 Task: Add Attachment from Trello to Card Card0000000262 in Board Board0000000066 in Workspace WS0000000022 in Trello. Add Cover Blue to Card Card0000000262 in Board Board0000000066 in Workspace WS0000000022 in Trello. Add "Copy Card To …" Button titled Button0000000262 to "bottom" of the list "To Do" to Card Card0000000262 in Board Board0000000066 in Workspace WS0000000022 in Trello. Add Description DS0000000262 to Card Card0000000262 in Board Board0000000066 in Workspace WS0000000022 in Trello. Add Comment CM0000000262 to Card Card0000000262 in Board Board0000000066 in Workspace WS0000000022 in Trello
Action: Mouse moved to (471, 440)
Screenshot: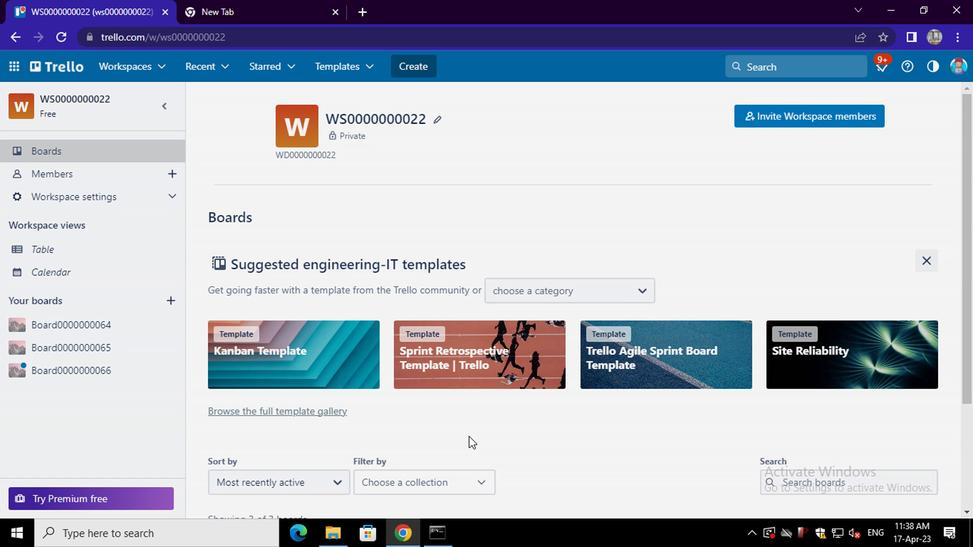 
Action: Mouse scrolled (471, 439) with delta (0, -1)
Screenshot: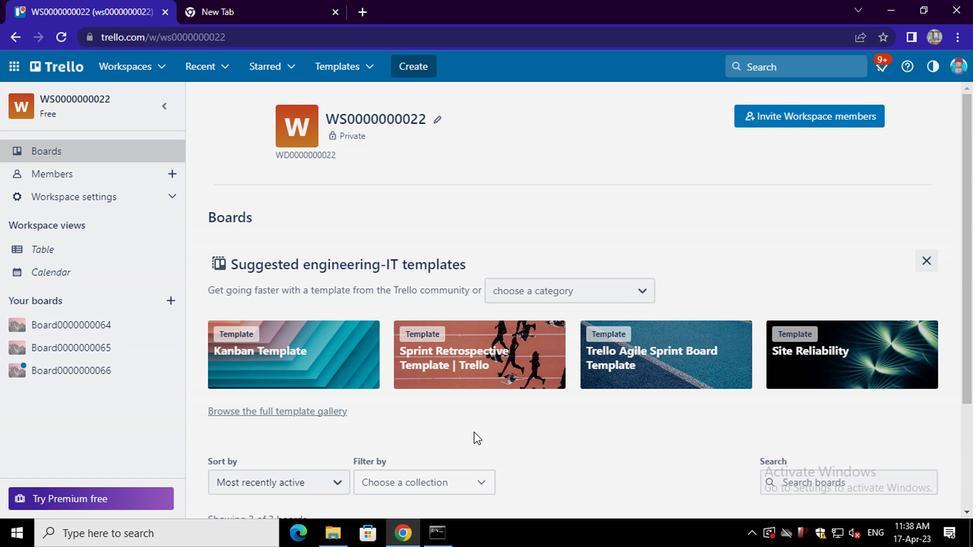 
Action: Mouse scrolled (471, 439) with delta (0, -1)
Screenshot: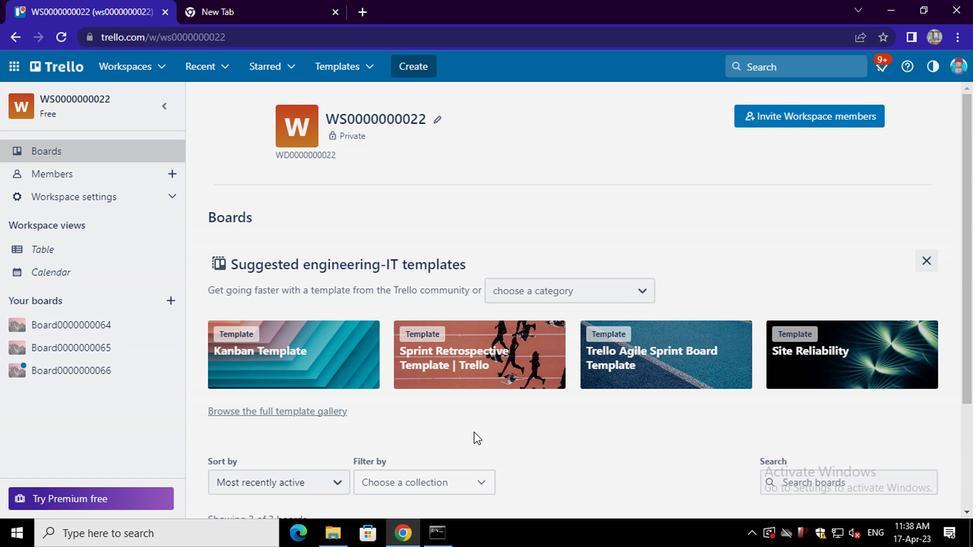 
Action: Mouse scrolled (471, 439) with delta (0, -1)
Screenshot: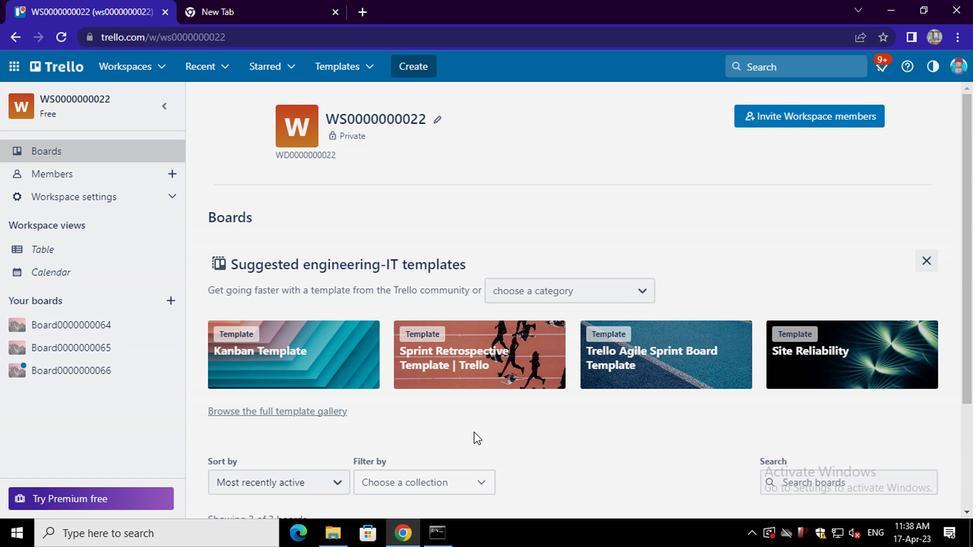 
Action: Mouse moved to (471, 440)
Screenshot: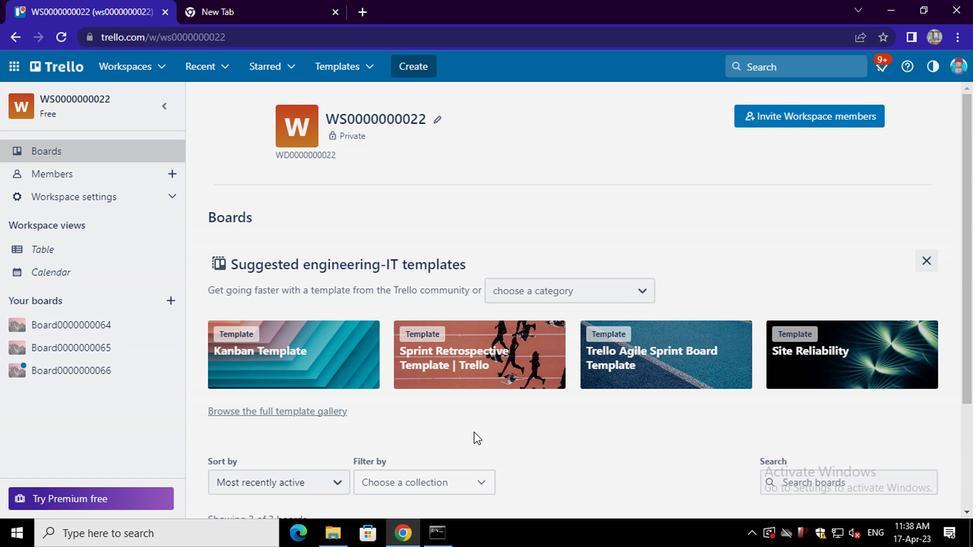 
Action: Mouse scrolled (471, 439) with delta (0, -1)
Screenshot: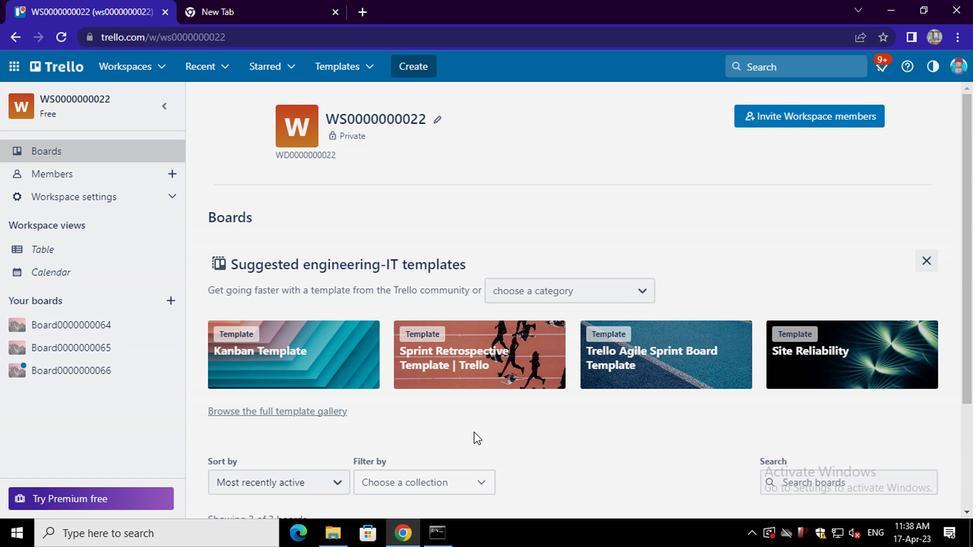
Action: Mouse moved to (478, 439)
Screenshot: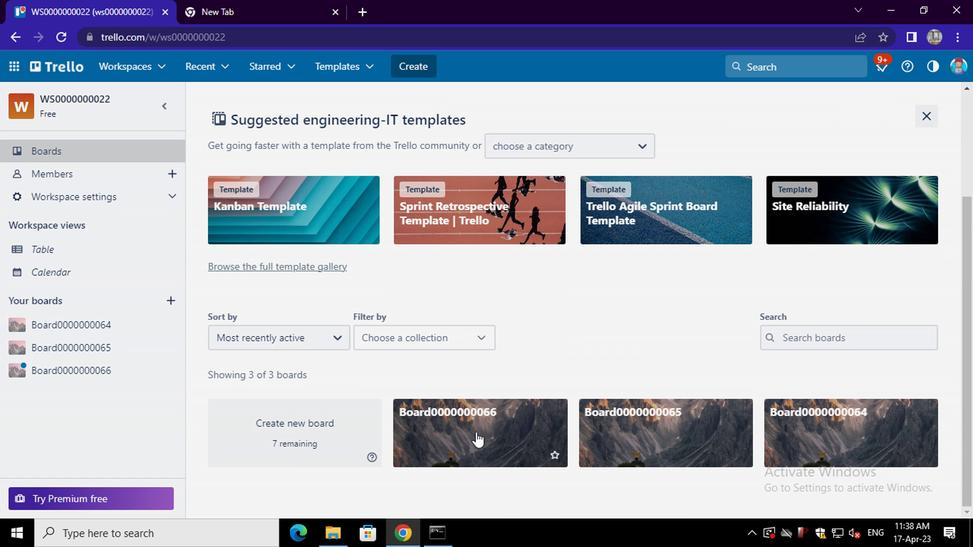 
Action: Mouse pressed left at (478, 439)
Screenshot: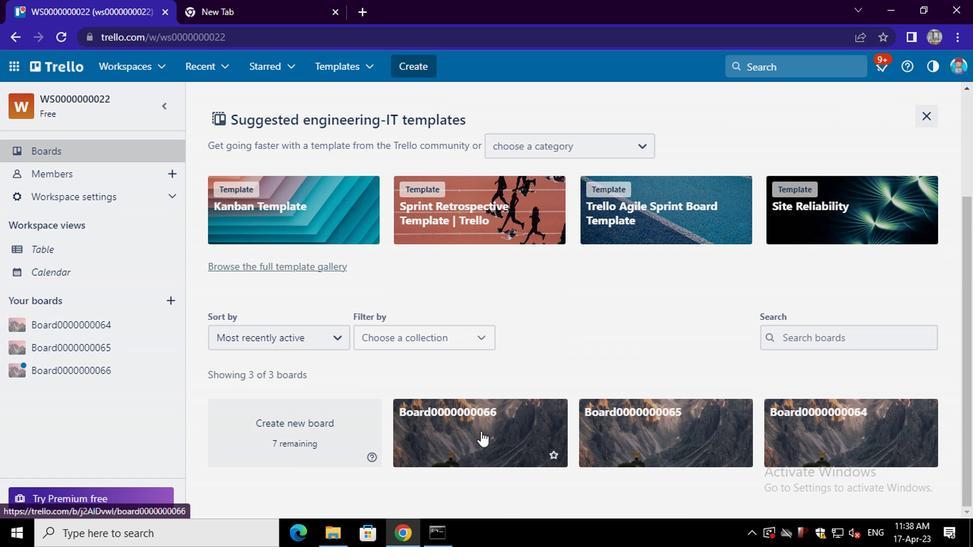 
Action: Mouse moved to (368, 286)
Screenshot: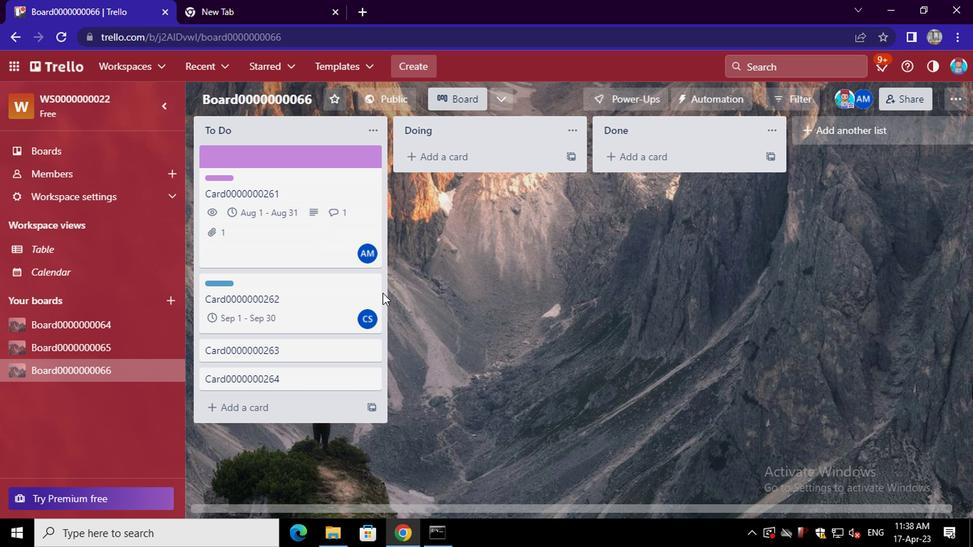 
Action: Mouse pressed left at (368, 286)
Screenshot: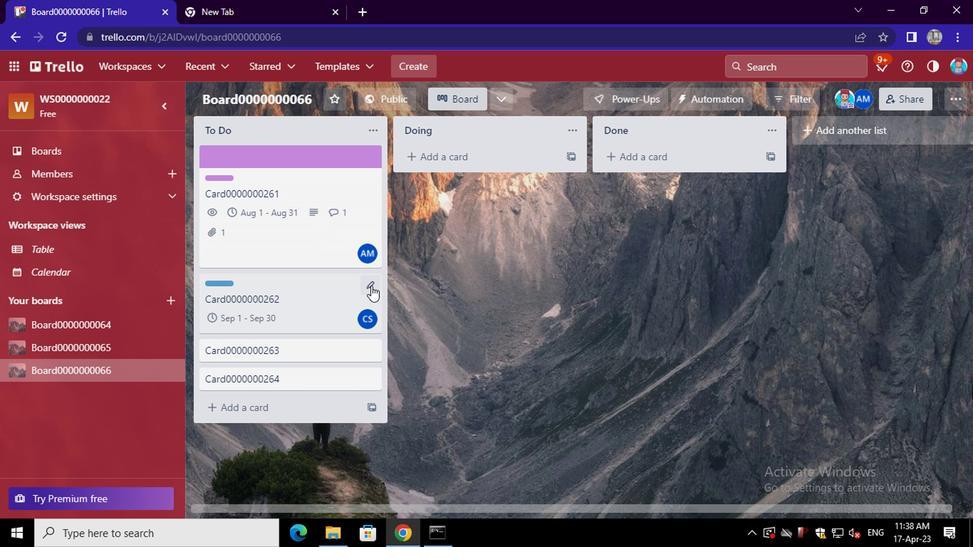 
Action: Mouse moved to (419, 285)
Screenshot: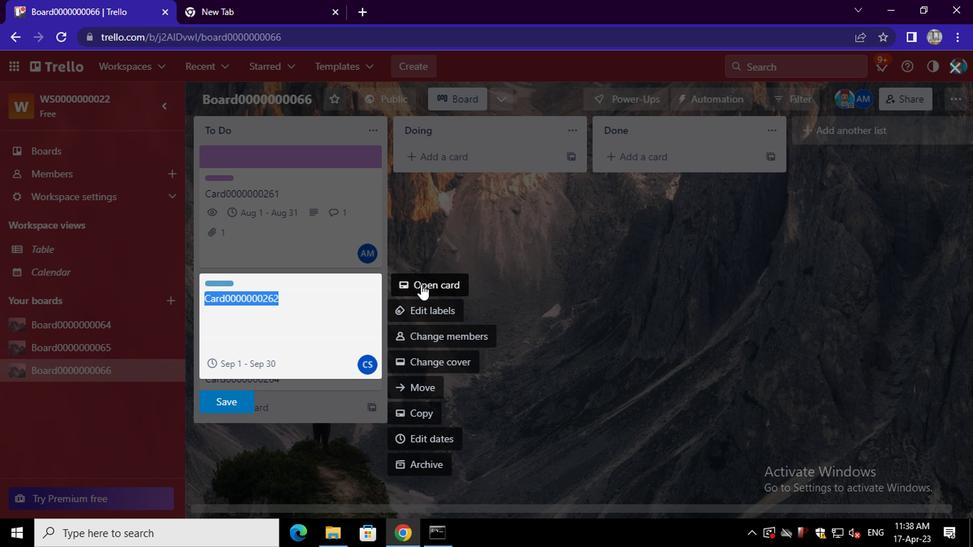 
Action: Mouse pressed left at (419, 285)
Screenshot: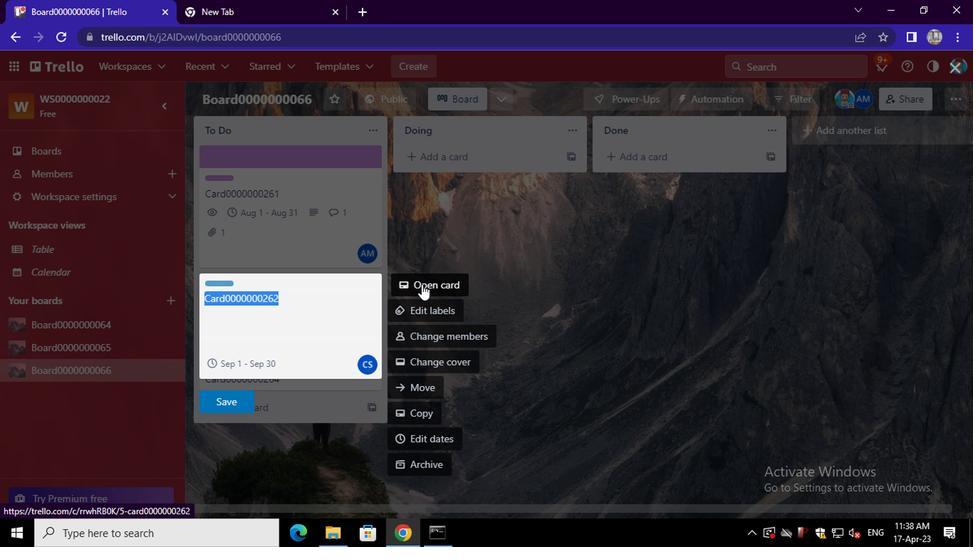 
Action: Mouse moved to (661, 343)
Screenshot: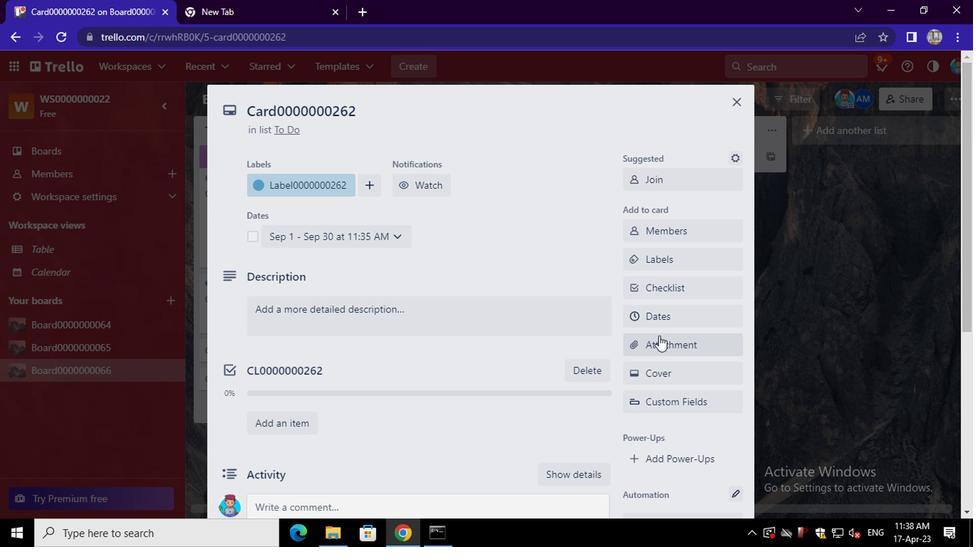 
Action: Mouse pressed left at (661, 343)
Screenshot: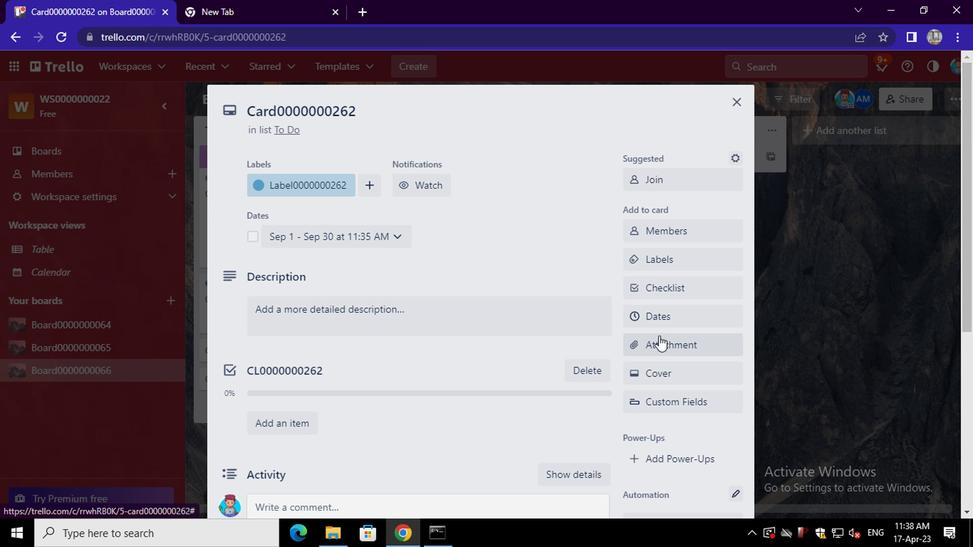 
Action: Mouse moved to (666, 145)
Screenshot: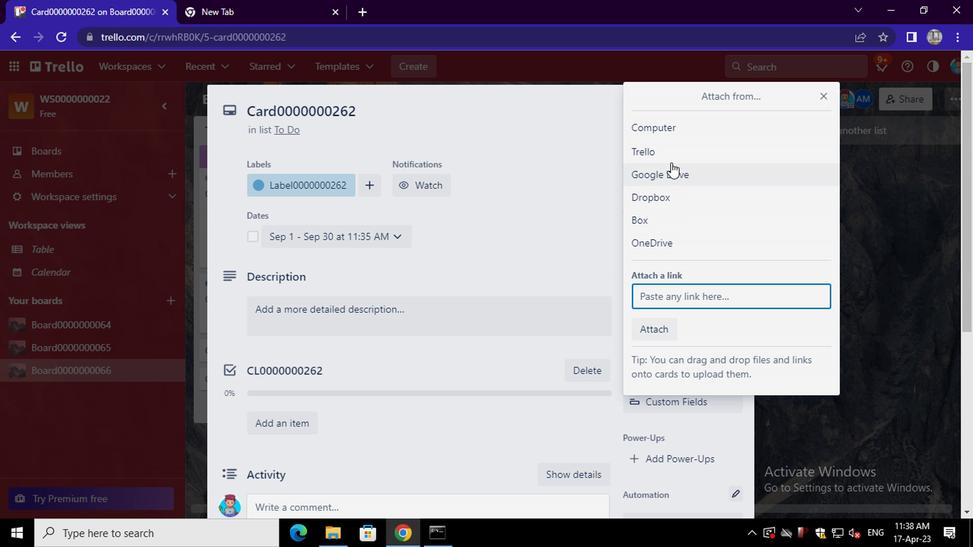 
Action: Mouse pressed left at (666, 145)
Screenshot: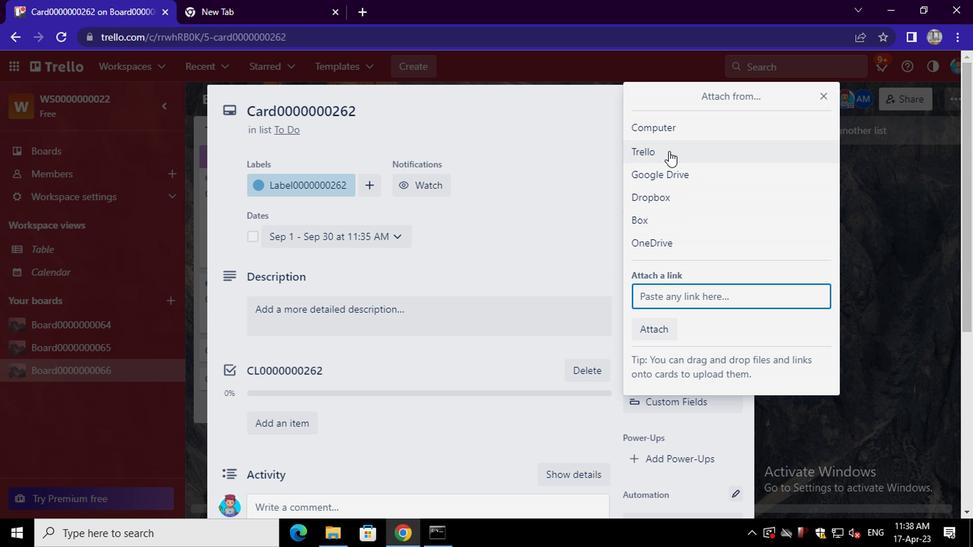 
Action: Mouse moved to (672, 198)
Screenshot: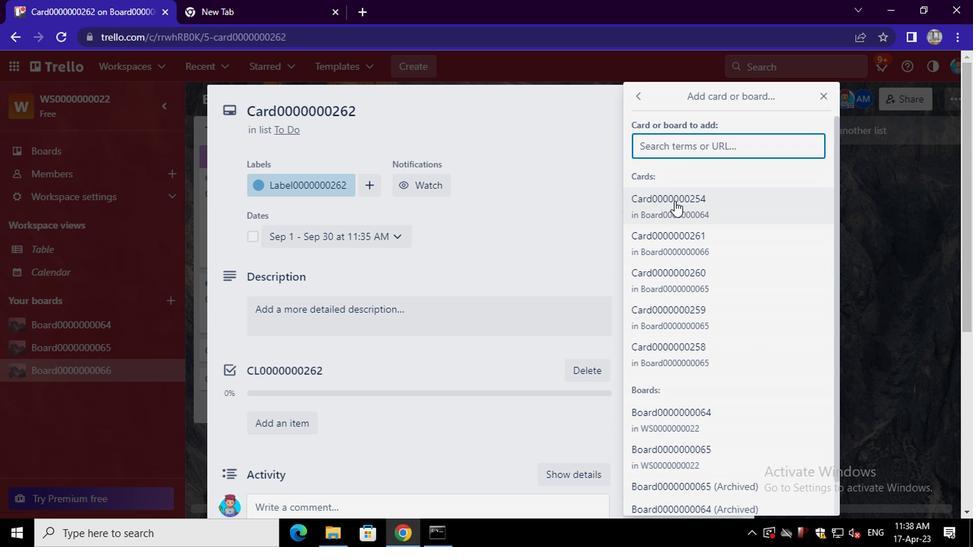 
Action: Mouse pressed left at (672, 198)
Screenshot: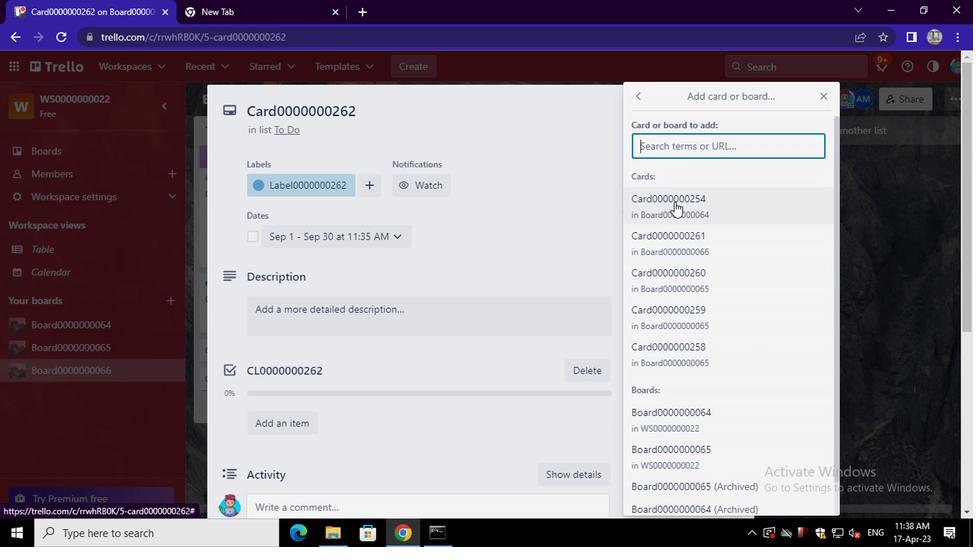 
Action: Mouse moved to (658, 376)
Screenshot: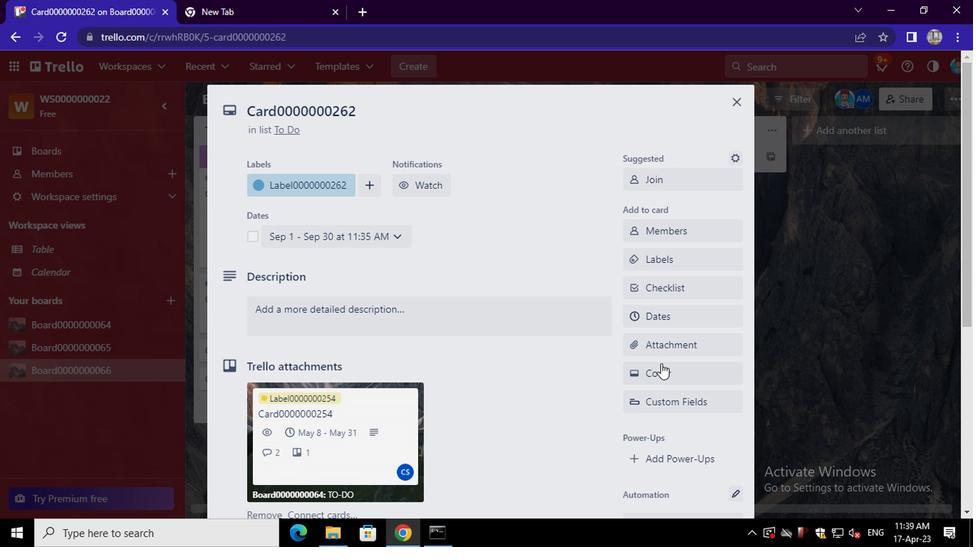 
Action: Mouse pressed left at (658, 376)
Screenshot: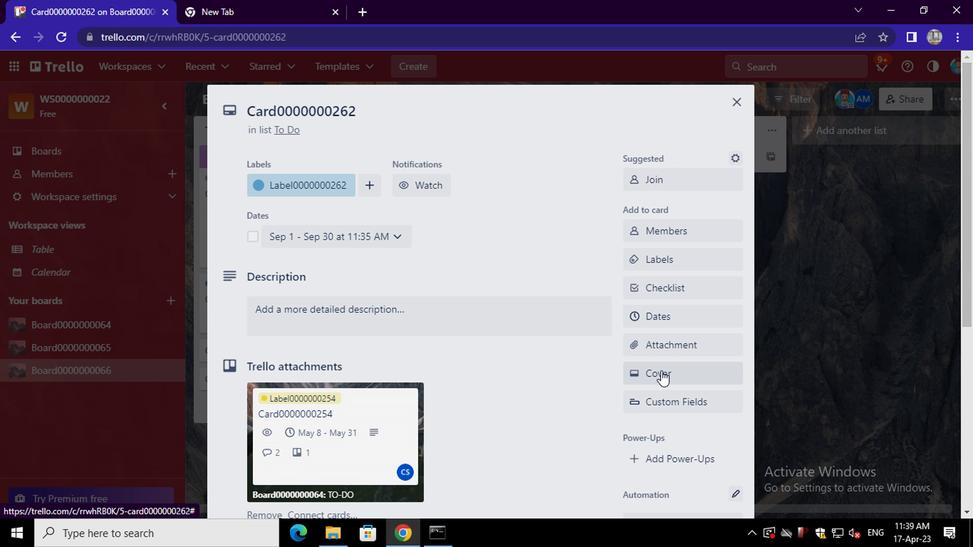 
Action: Mouse moved to (652, 264)
Screenshot: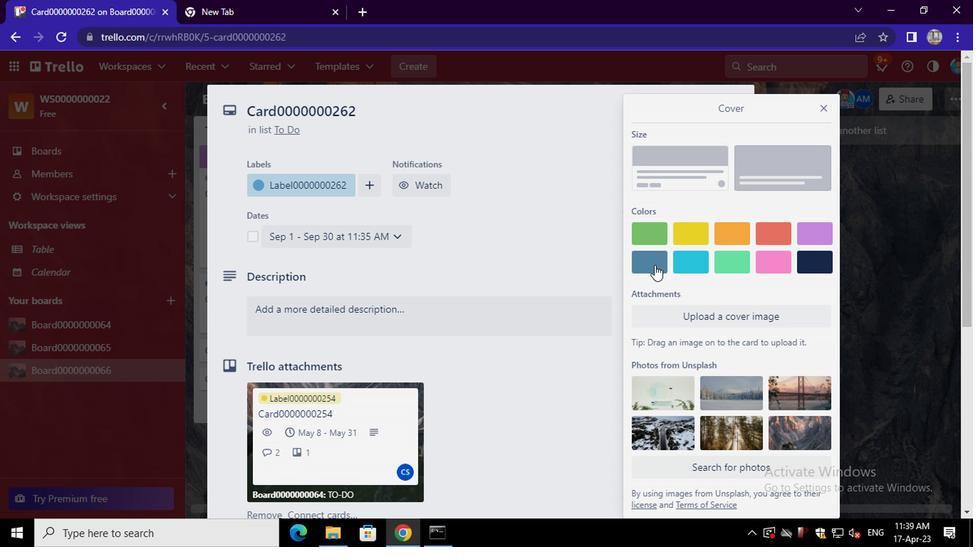 
Action: Mouse pressed left at (652, 264)
Screenshot: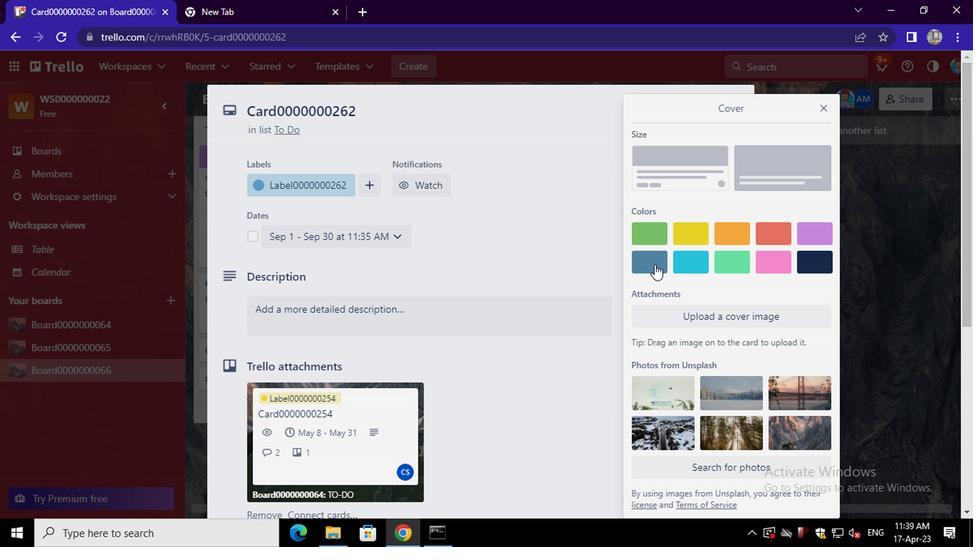 
Action: Mouse moved to (546, 343)
Screenshot: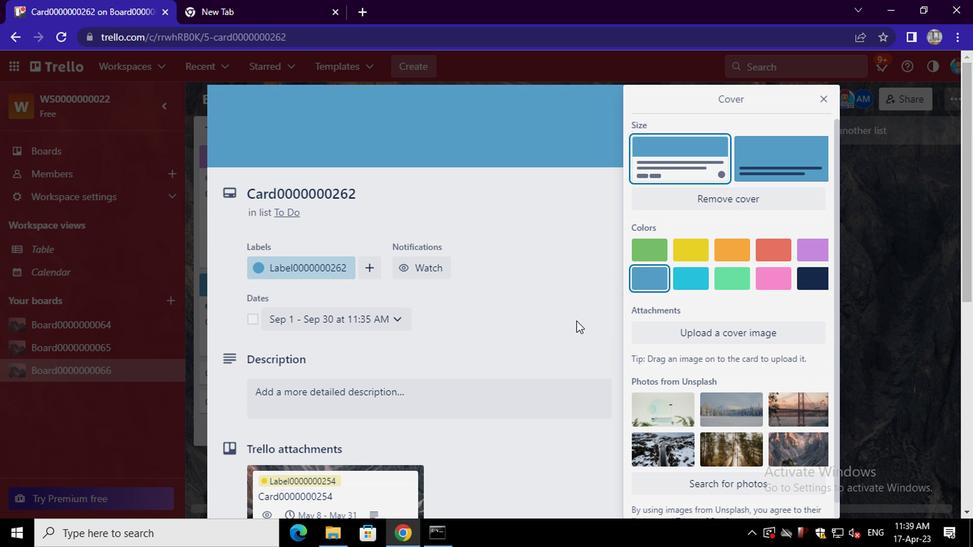 
Action: Mouse pressed left at (546, 343)
Screenshot: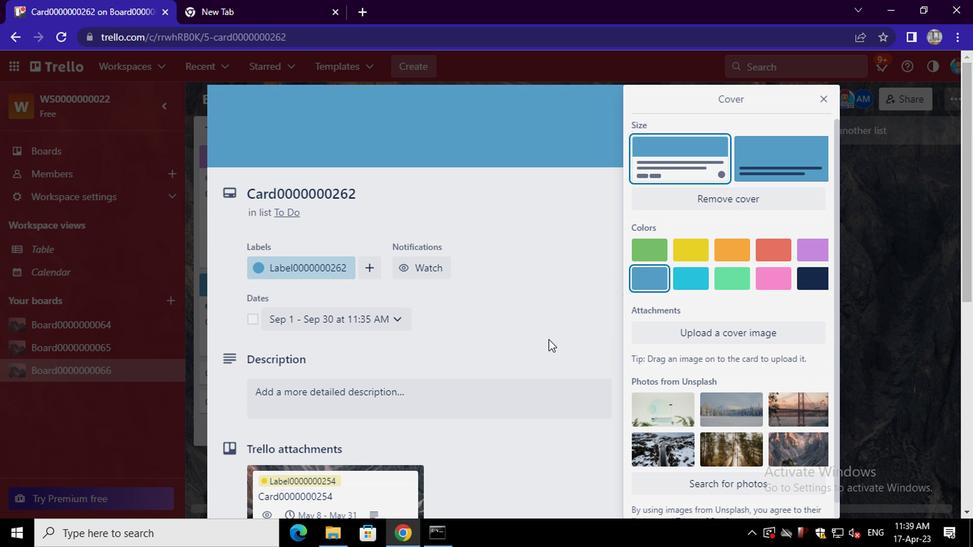 
Action: Mouse moved to (544, 364)
Screenshot: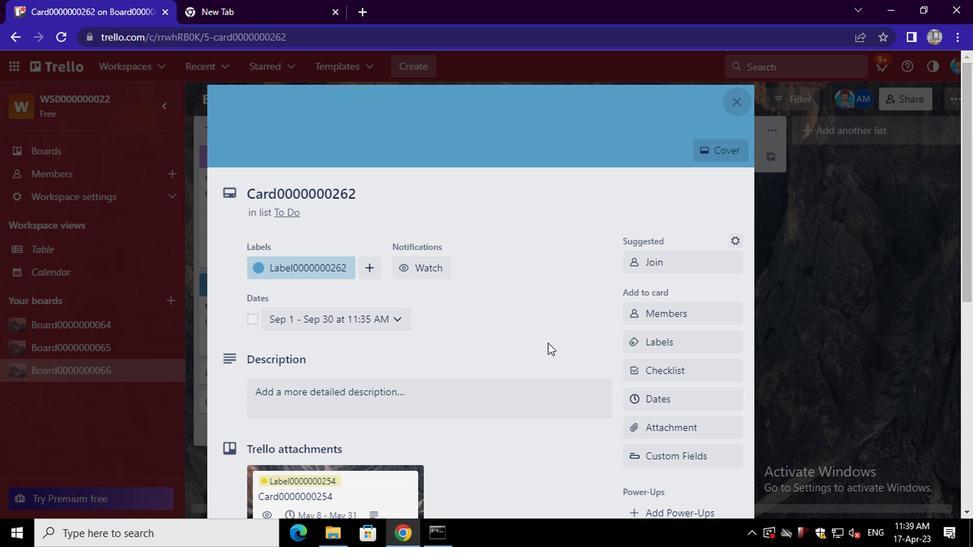 
Action: Mouse scrolled (544, 364) with delta (0, 0)
Screenshot: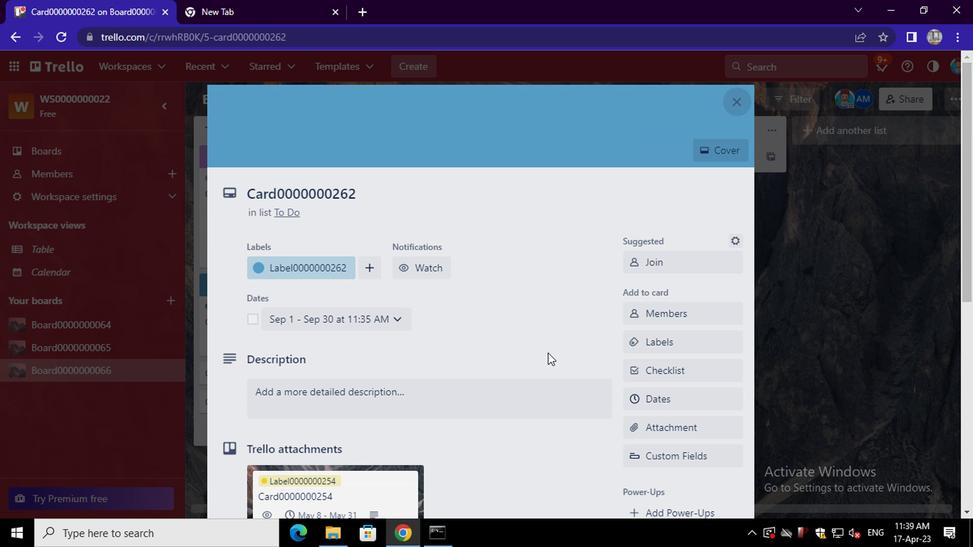 
Action: Mouse scrolled (544, 364) with delta (0, 0)
Screenshot: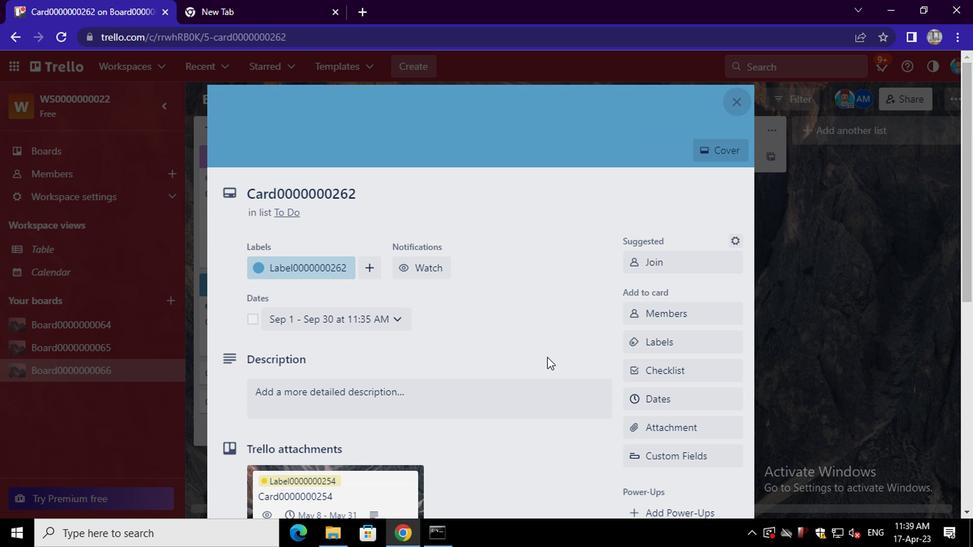 
Action: Mouse scrolled (544, 364) with delta (0, 0)
Screenshot: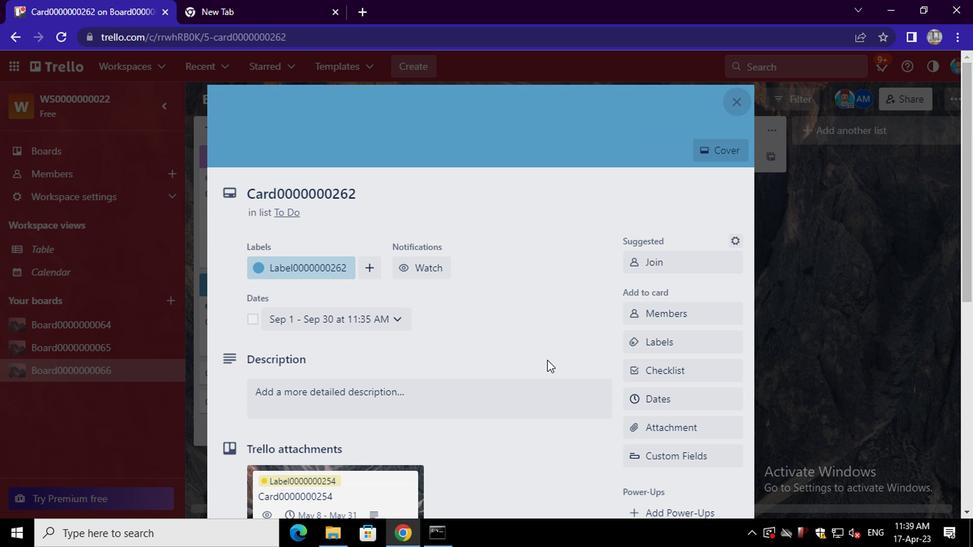 
Action: Mouse moved to (637, 398)
Screenshot: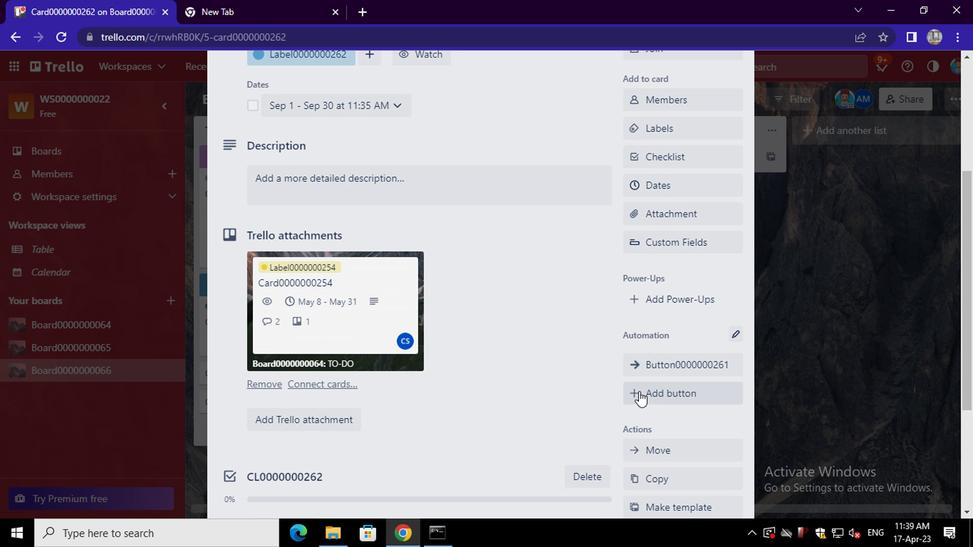 
Action: Mouse pressed left at (637, 398)
Screenshot: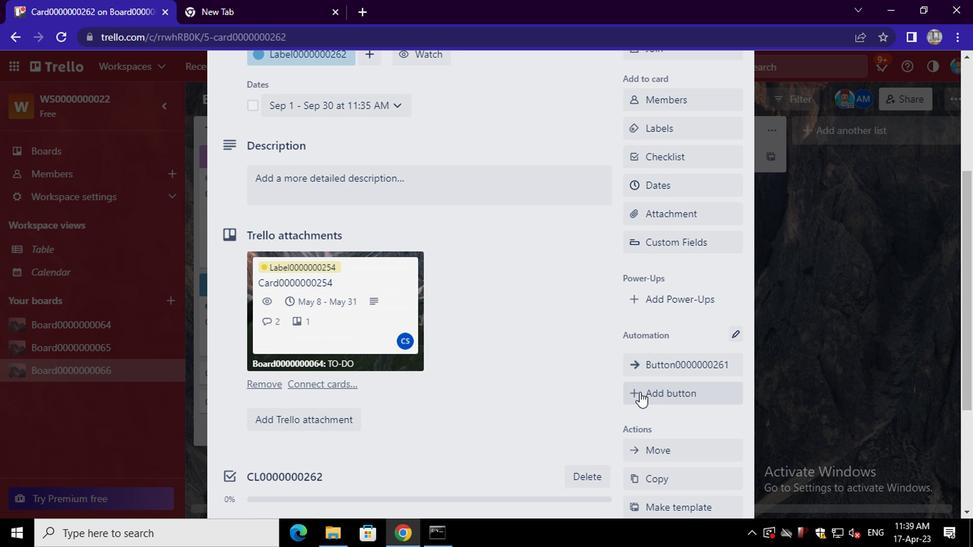 
Action: Mouse moved to (673, 181)
Screenshot: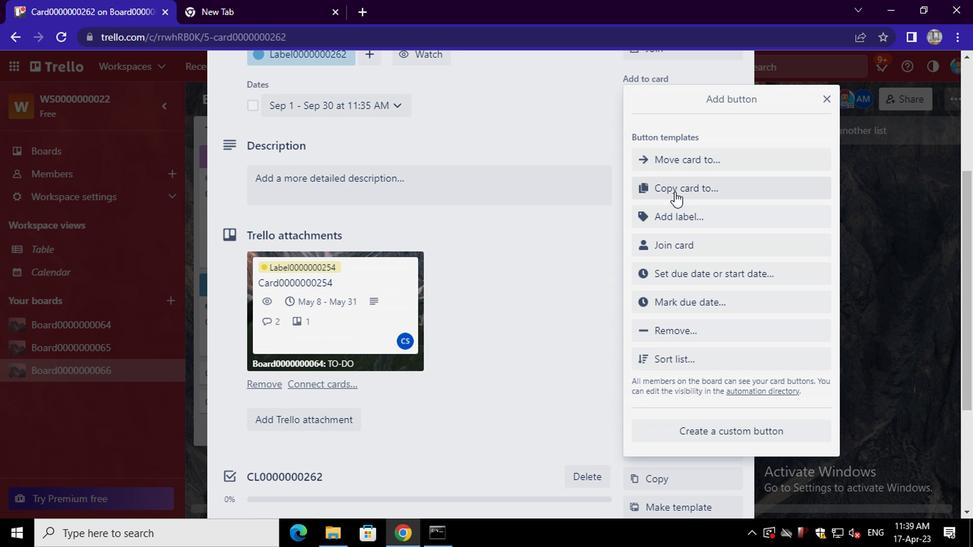 
Action: Mouse pressed left at (673, 181)
Screenshot: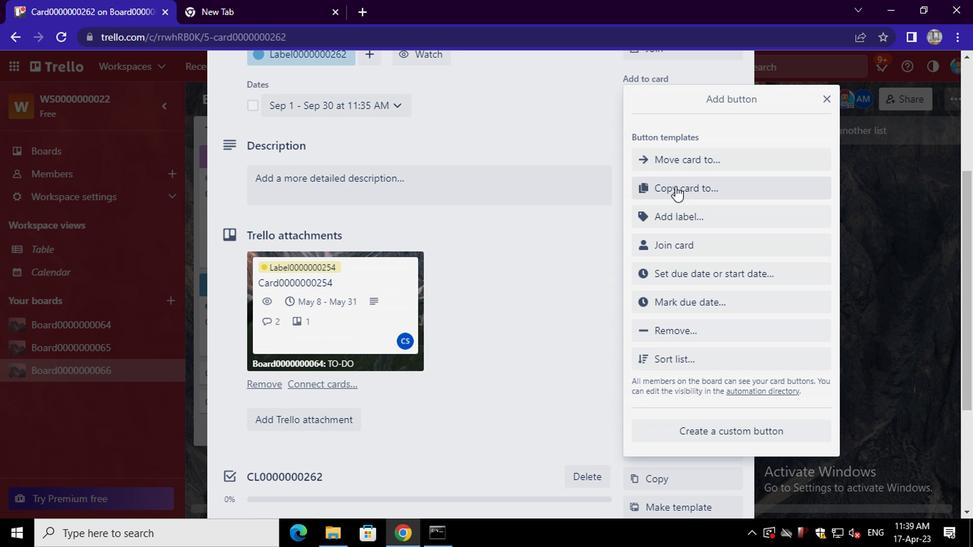 
Action: Mouse moved to (695, 148)
Screenshot: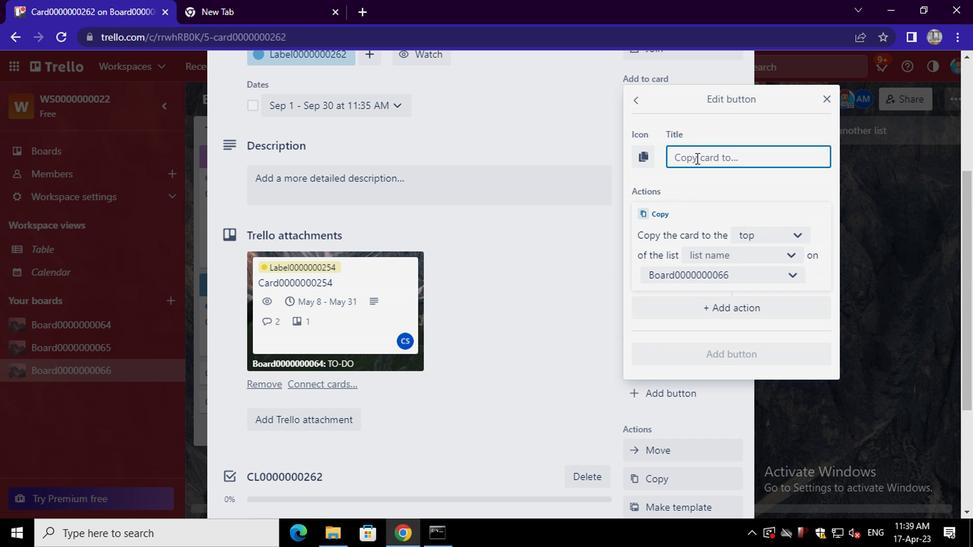 
Action: Mouse pressed left at (695, 148)
Screenshot: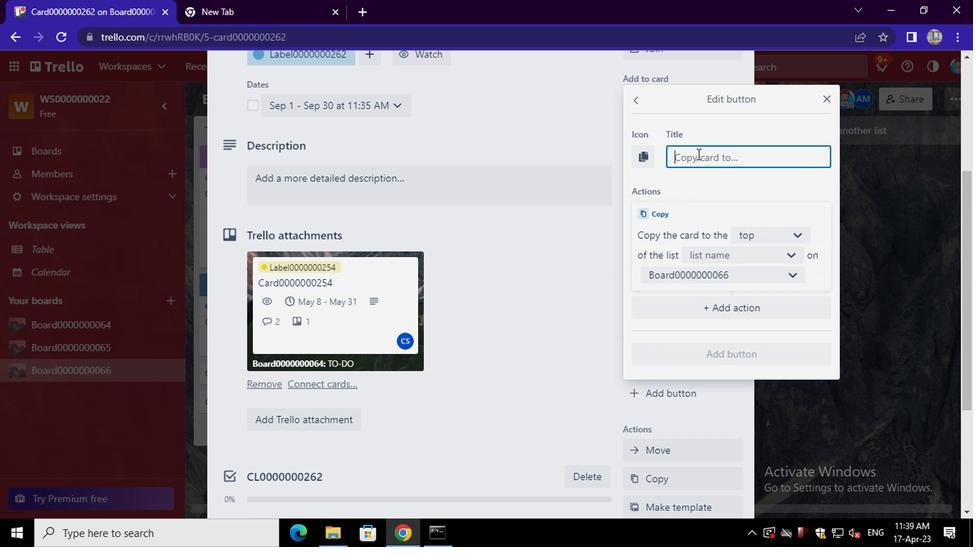 
Action: Key pressed <Key.shift>BUTTON0000000262
Screenshot: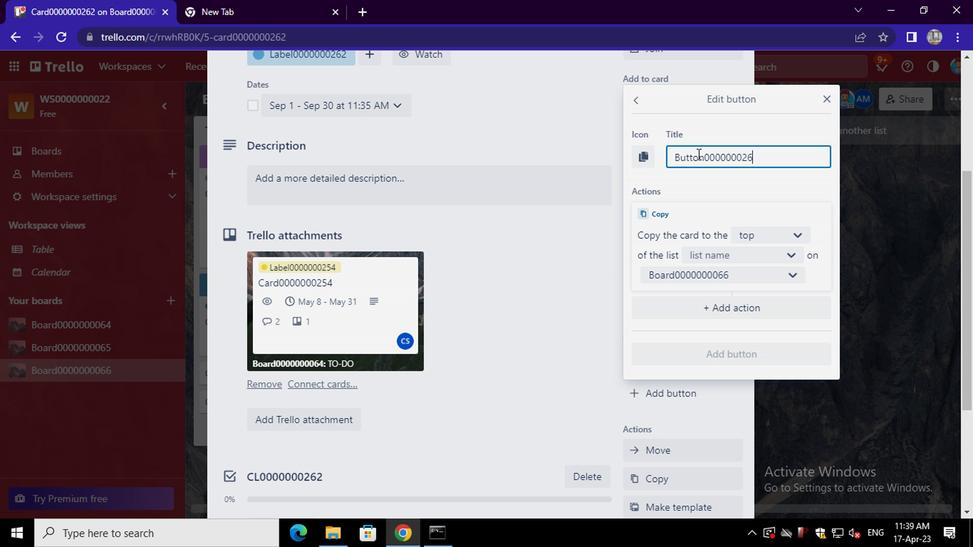 
Action: Mouse moved to (780, 232)
Screenshot: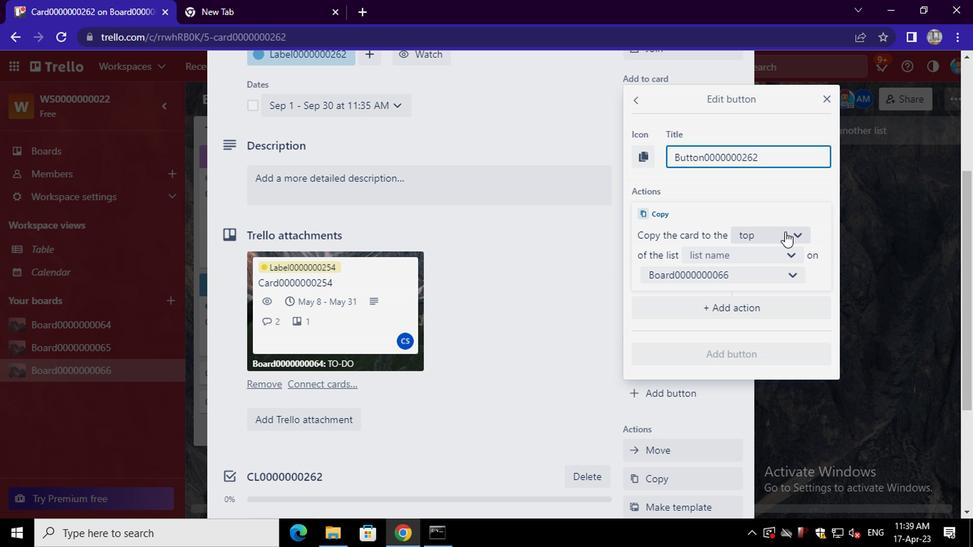 
Action: Mouse pressed left at (780, 232)
Screenshot: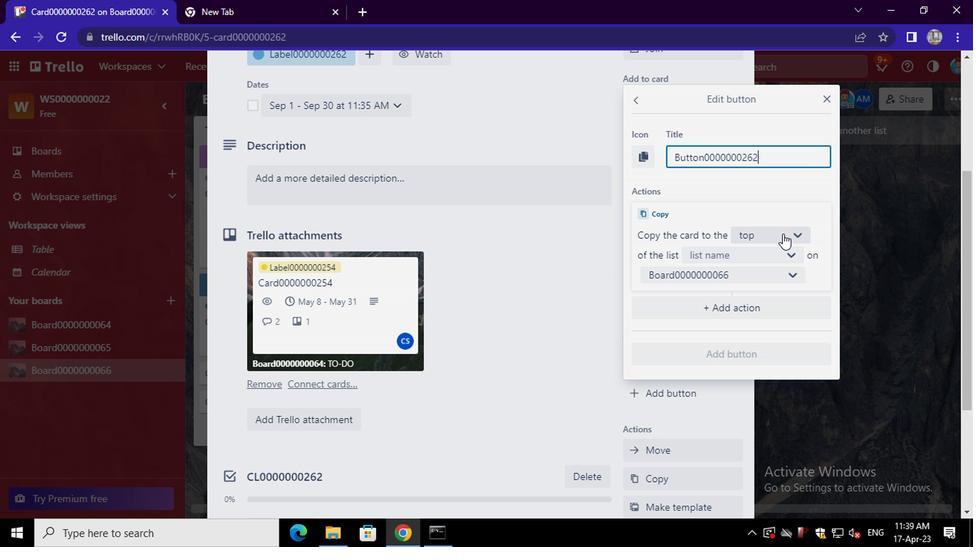 
Action: Mouse moved to (757, 286)
Screenshot: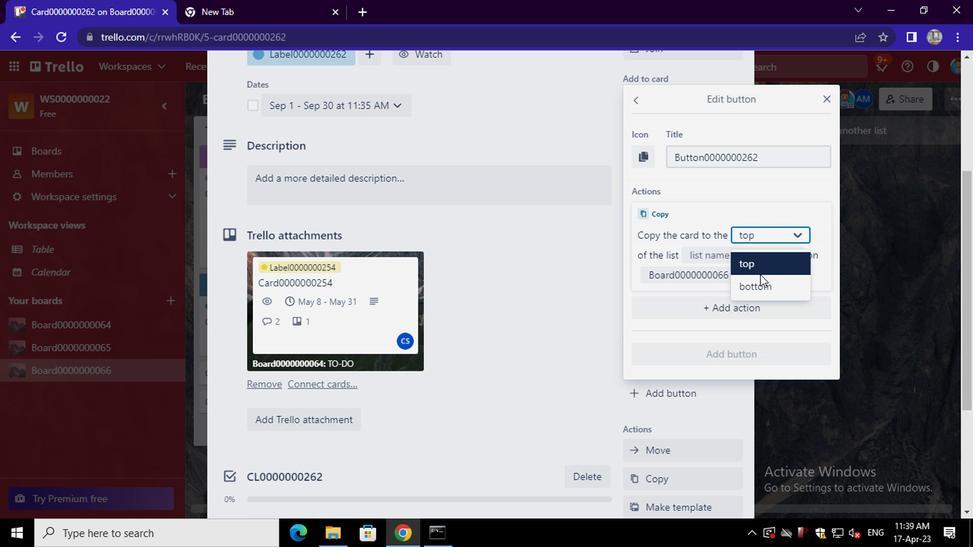 
Action: Mouse pressed left at (757, 286)
Screenshot: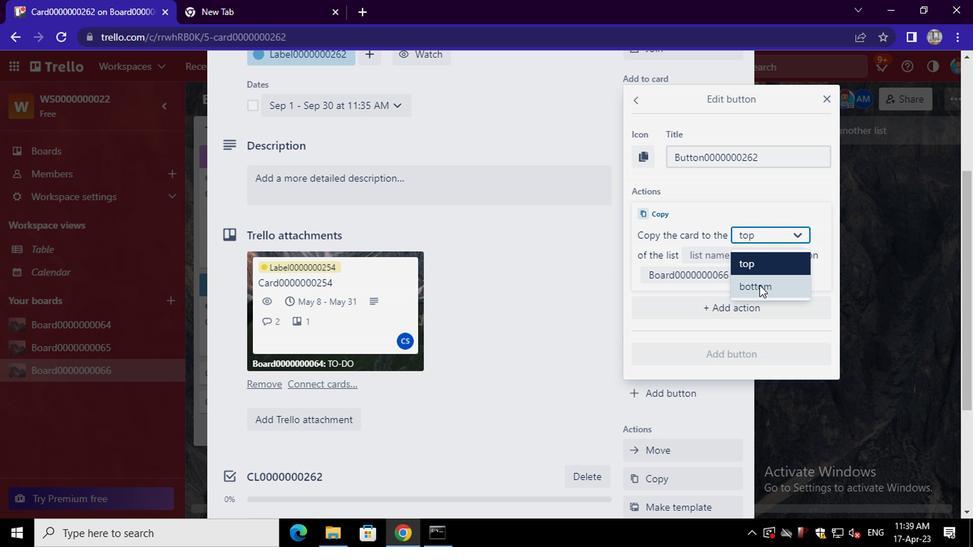 
Action: Mouse moved to (756, 259)
Screenshot: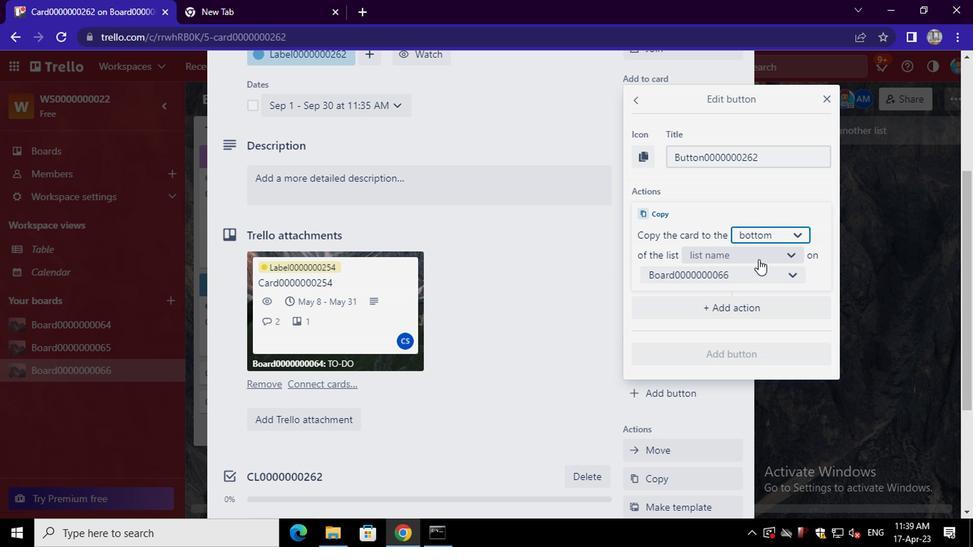 
Action: Mouse pressed left at (756, 259)
Screenshot: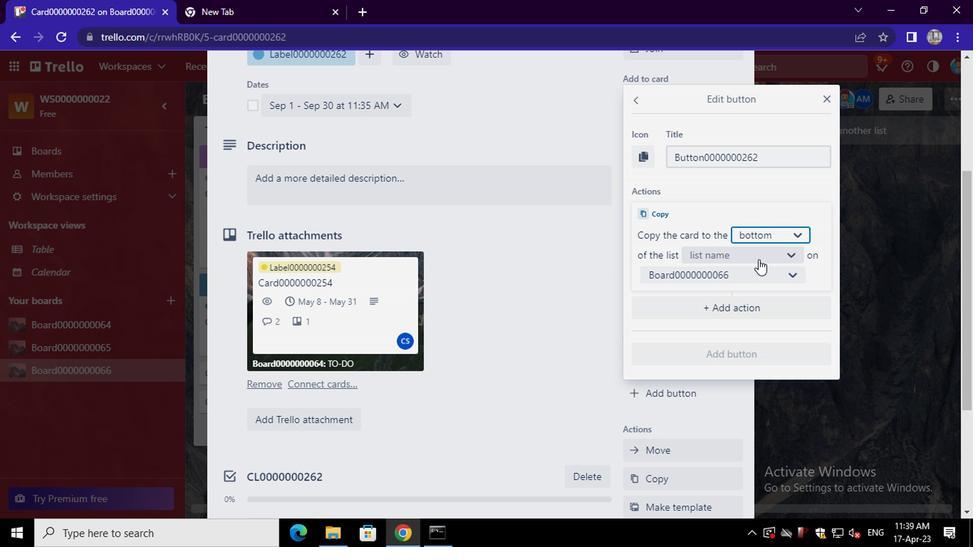 
Action: Mouse moved to (733, 287)
Screenshot: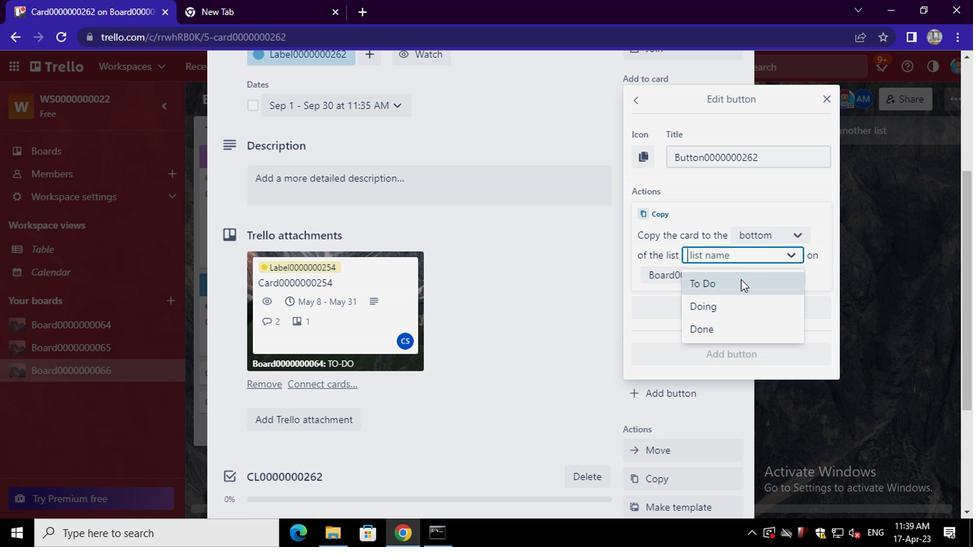 
Action: Mouse pressed left at (733, 287)
Screenshot: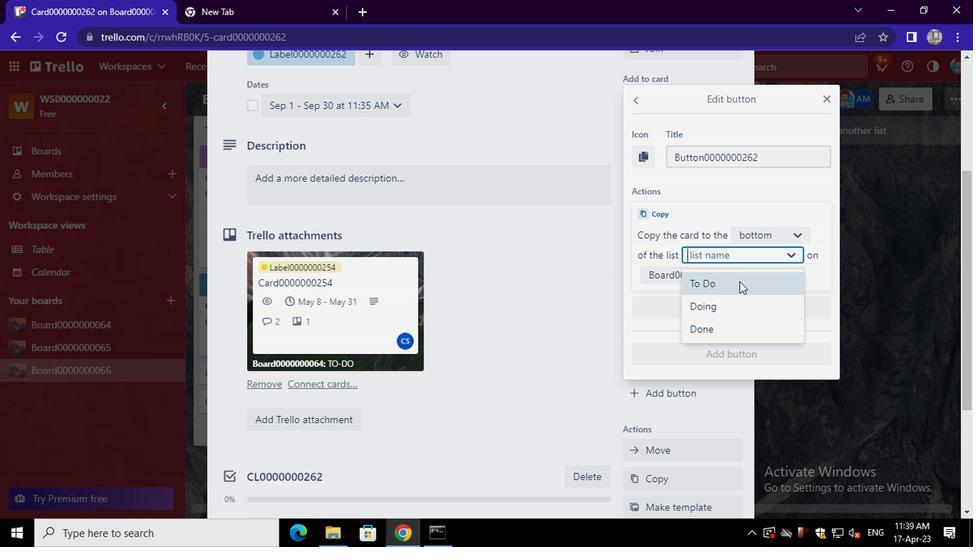 
Action: Mouse moved to (730, 358)
Screenshot: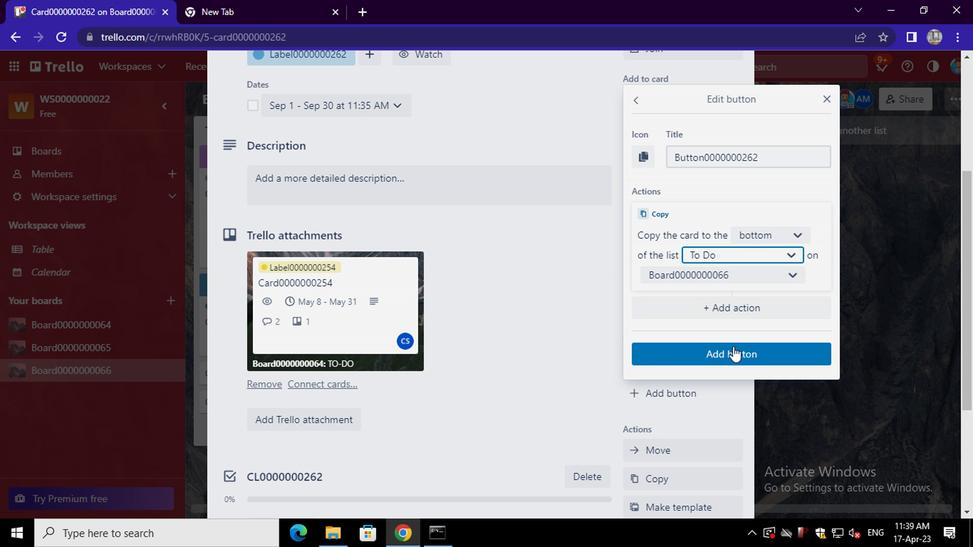 
Action: Mouse pressed left at (730, 358)
Screenshot: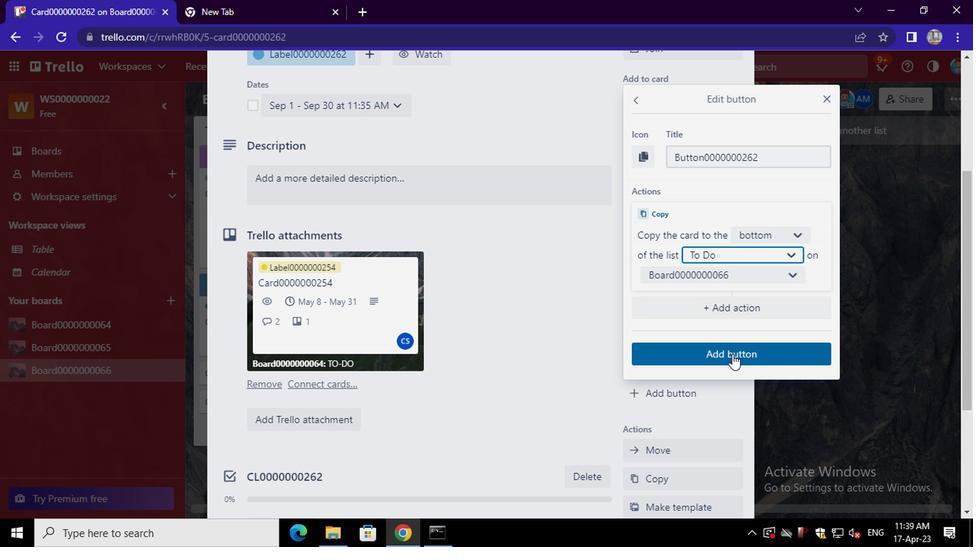 
Action: Mouse moved to (348, 175)
Screenshot: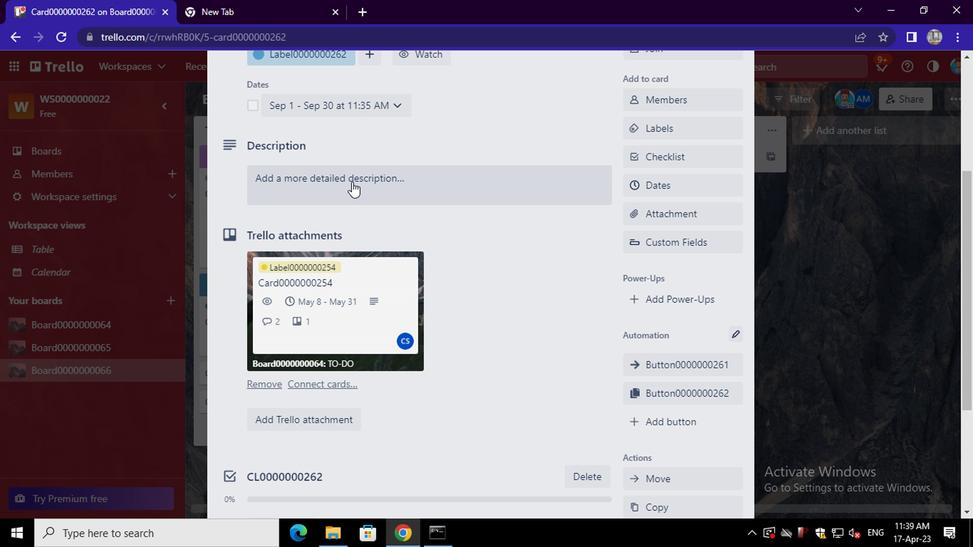
Action: Mouse pressed left at (348, 175)
Screenshot: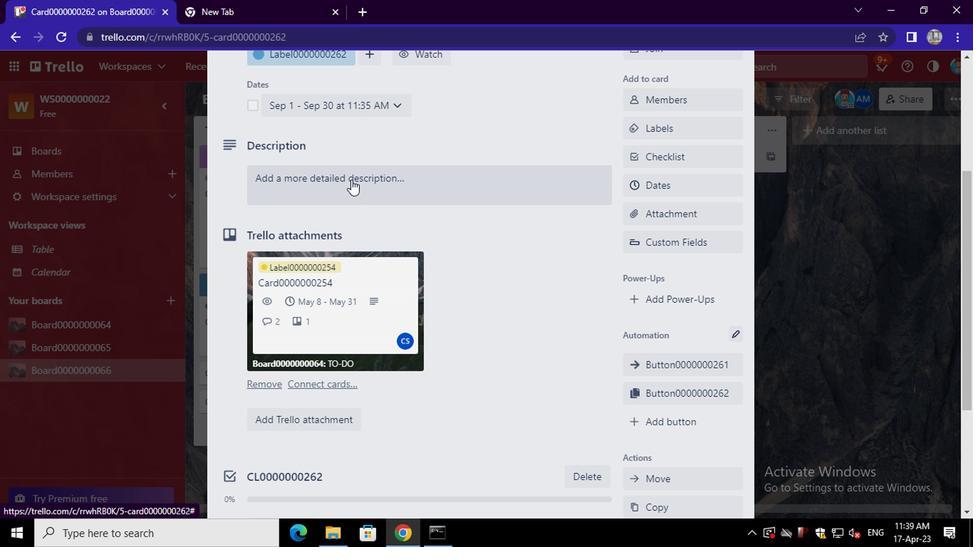 
Action: Mouse moved to (351, 231)
Screenshot: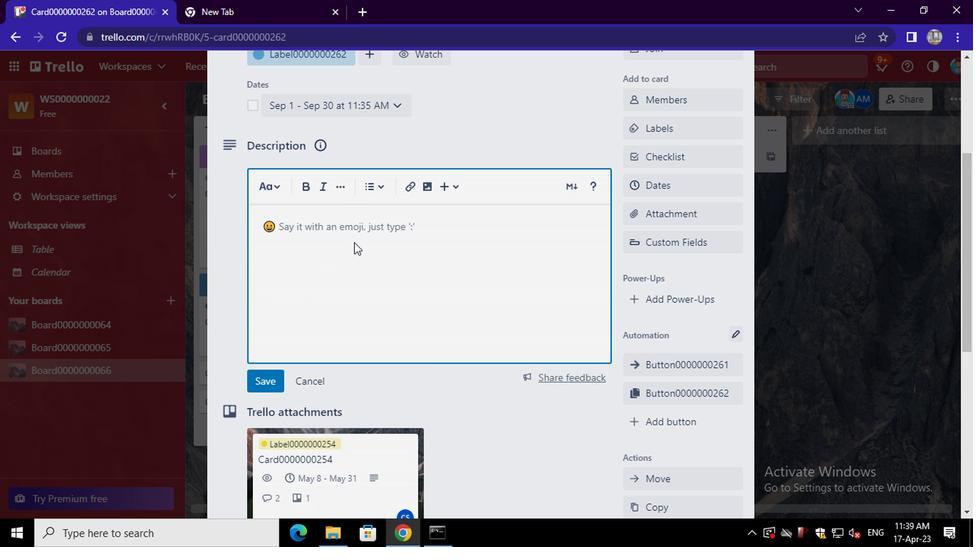 
Action: Mouse pressed left at (351, 231)
Screenshot: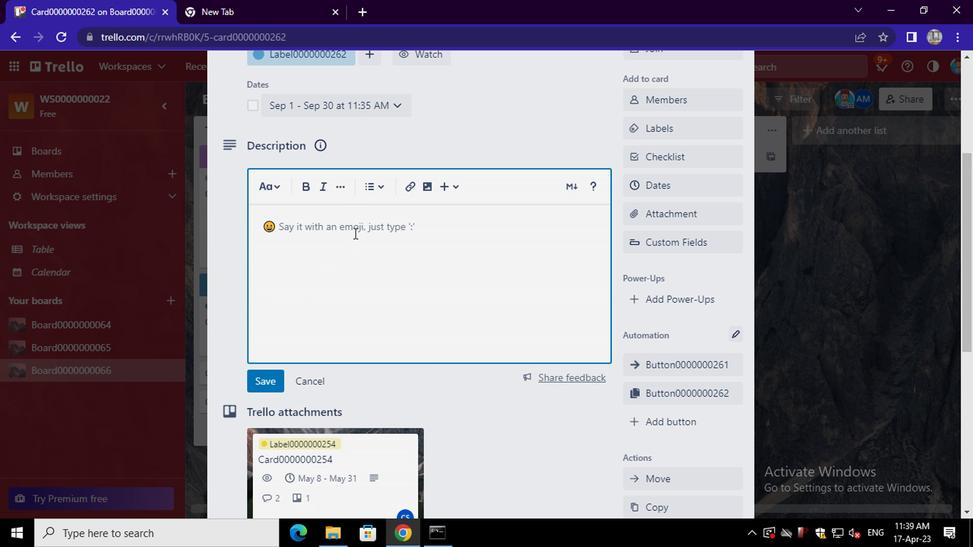 
Action: Key pressed <Key.shift>DS0000000262
Screenshot: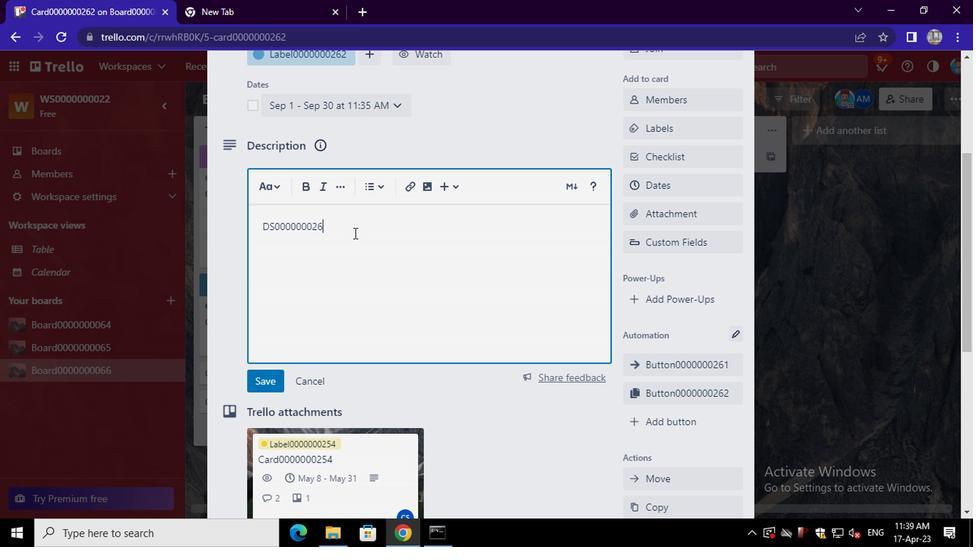 
Action: Mouse moved to (267, 378)
Screenshot: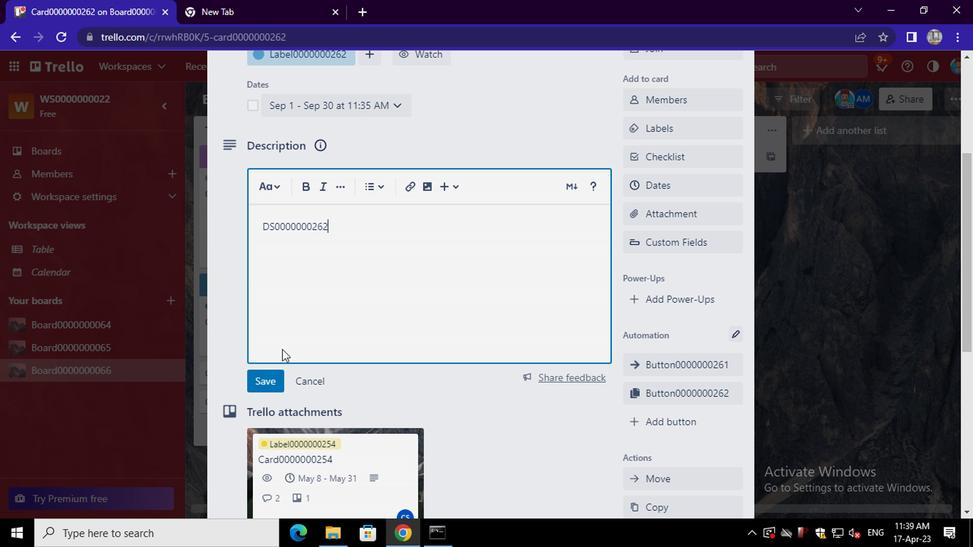 
Action: Mouse pressed left at (267, 378)
Screenshot: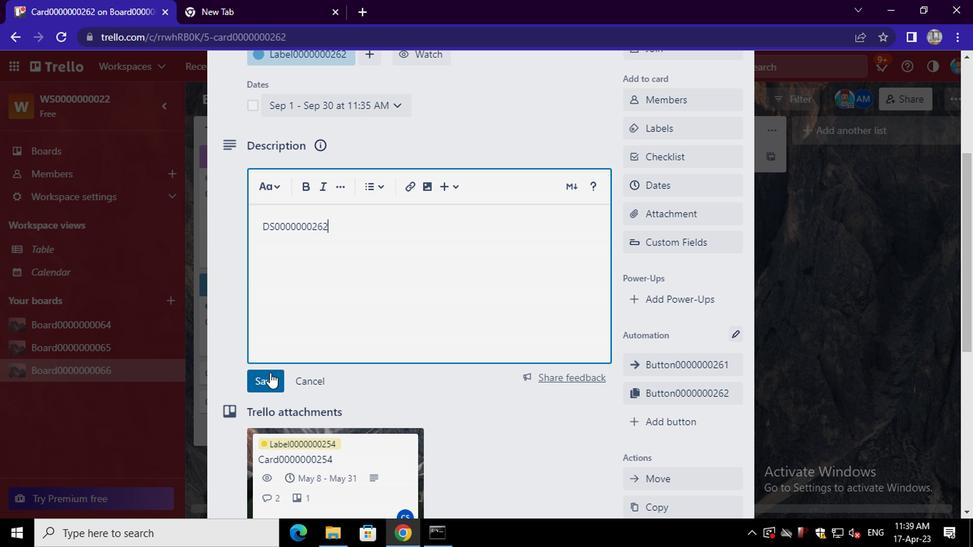 
Action: Mouse moved to (267, 379)
Screenshot: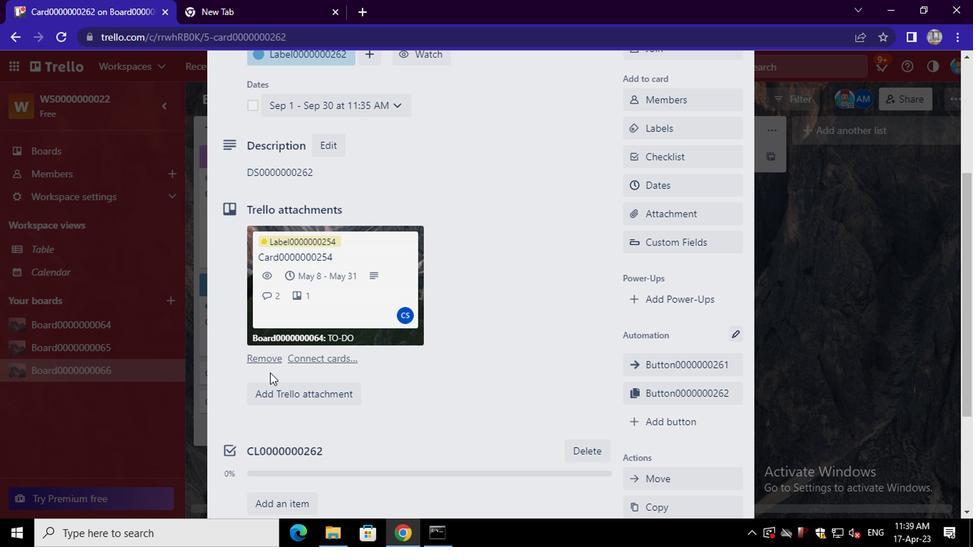 
Action: Mouse scrolled (267, 378) with delta (0, 0)
Screenshot: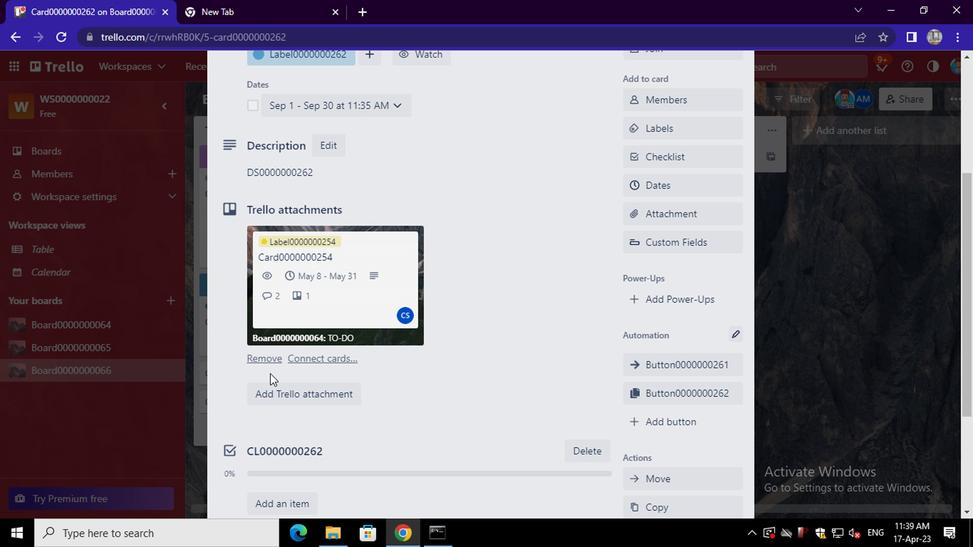 
Action: Mouse scrolled (267, 378) with delta (0, 0)
Screenshot: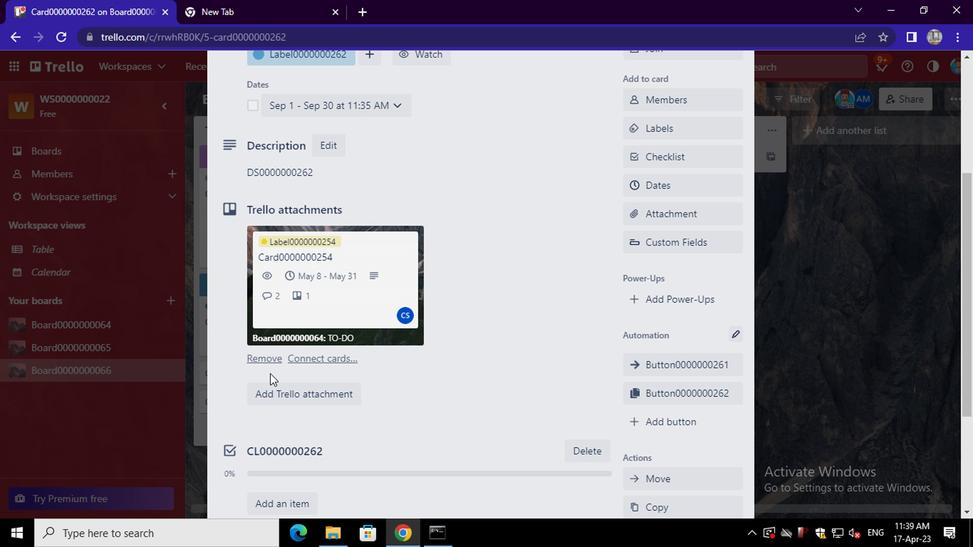 
Action: Mouse scrolled (267, 378) with delta (0, 0)
Screenshot: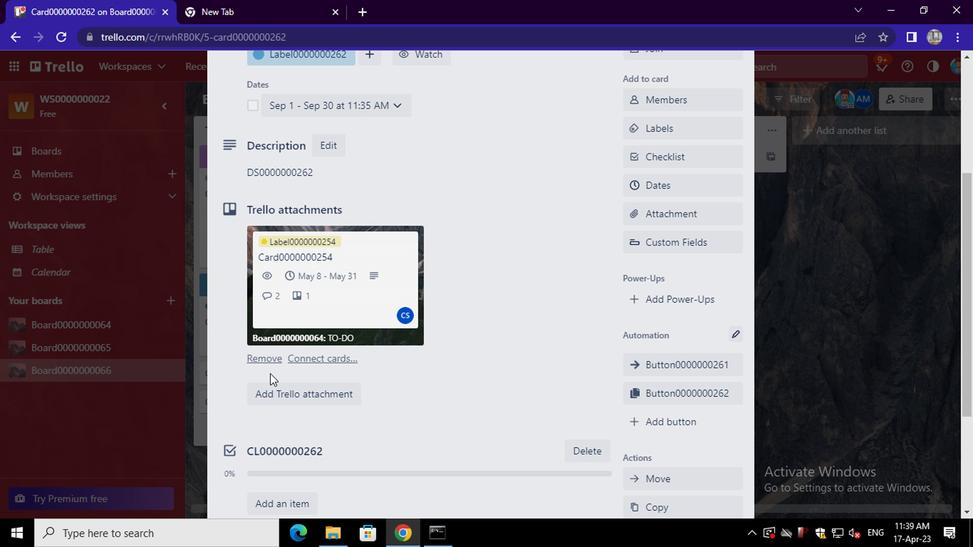 
Action: Mouse scrolled (267, 378) with delta (0, 0)
Screenshot: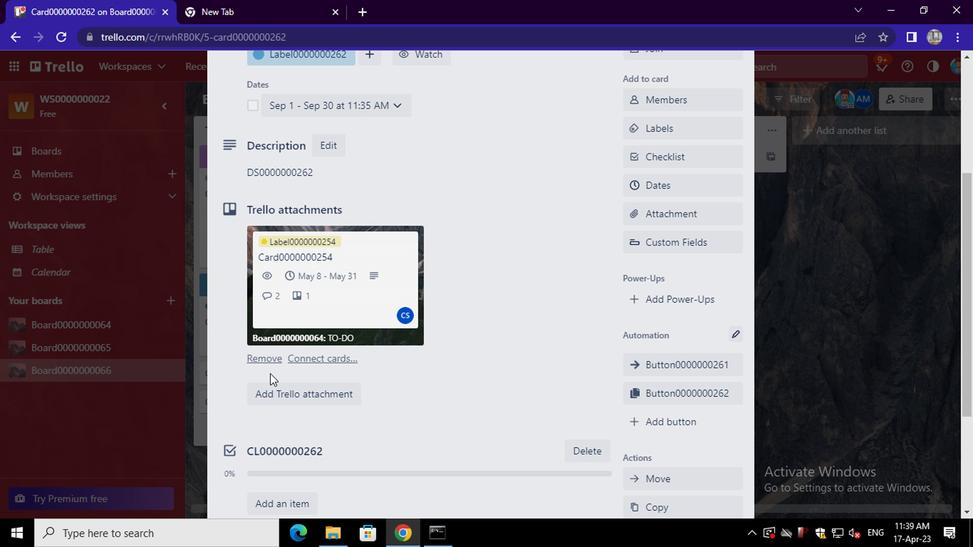 
Action: Mouse moved to (280, 430)
Screenshot: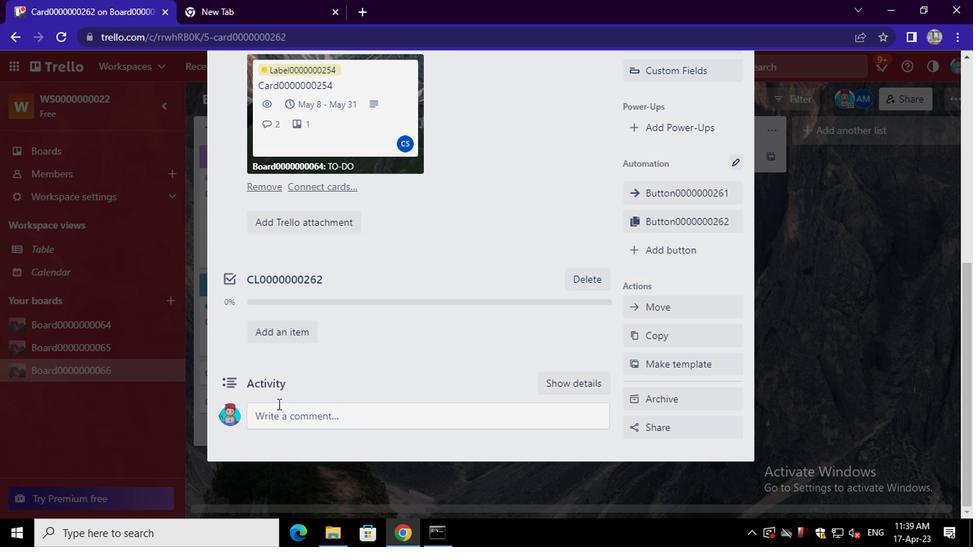 
Action: Mouse pressed left at (280, 430)
Screenshot: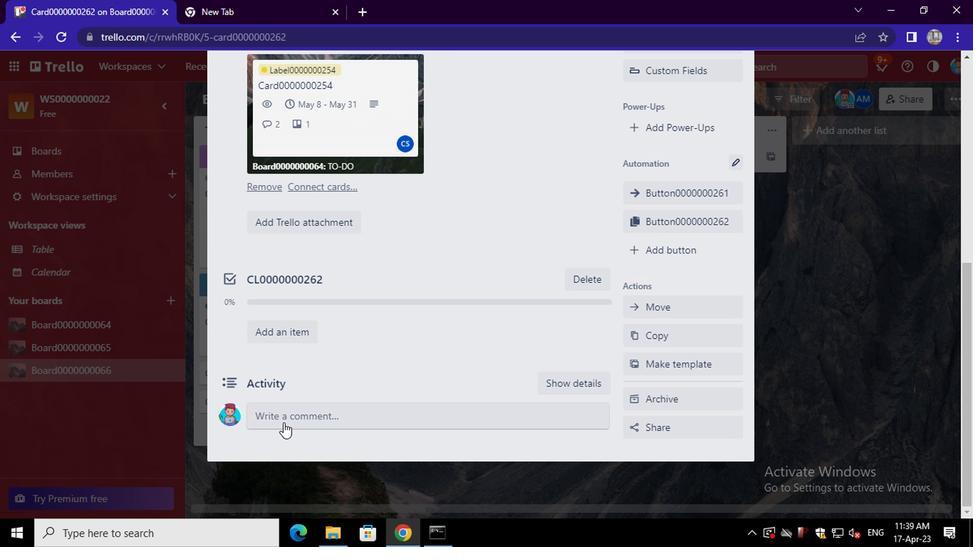 
Action: Mouse moved to (288, 428)
Screenshot: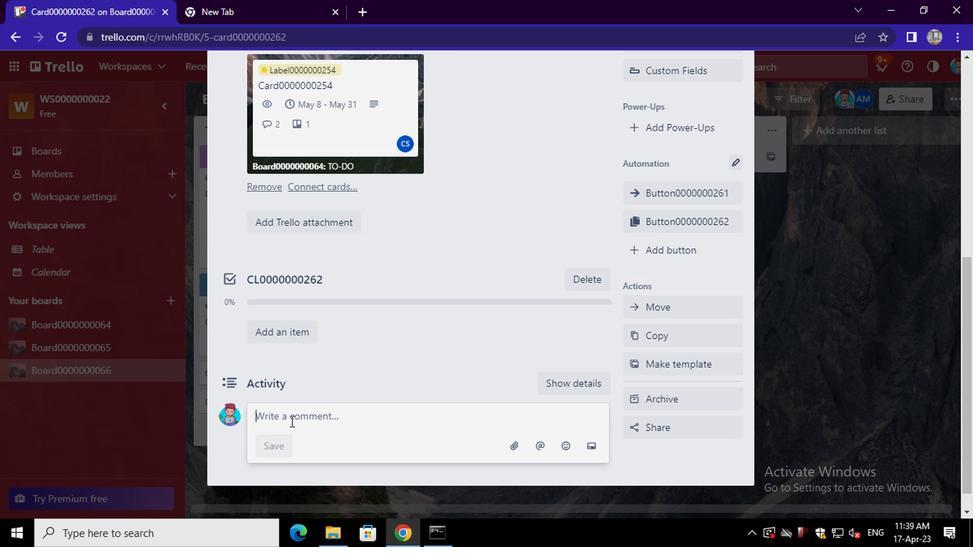 
Action: Mouse pressed left at (288, 428)
Screenshot: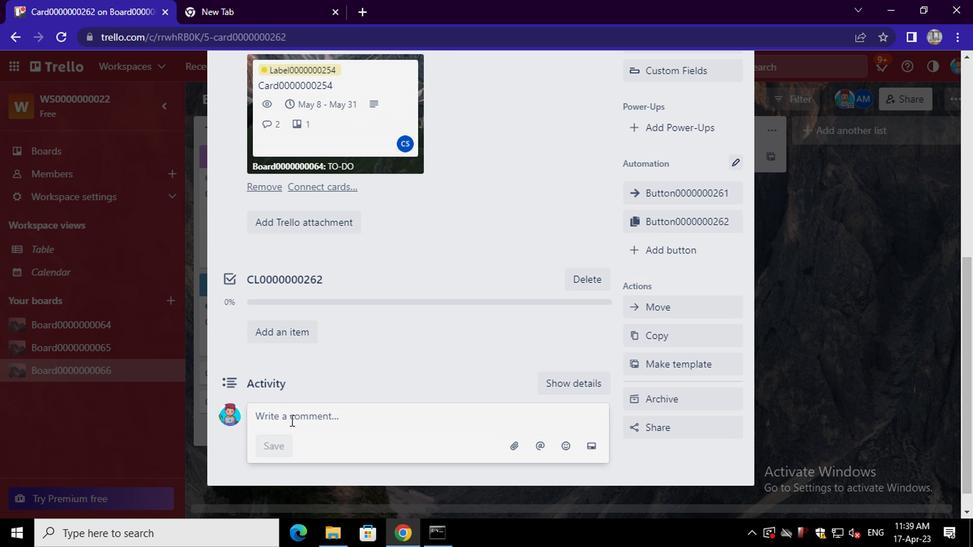 
Action: Key pressed <Key.shift>CM0000000262
Screenshot: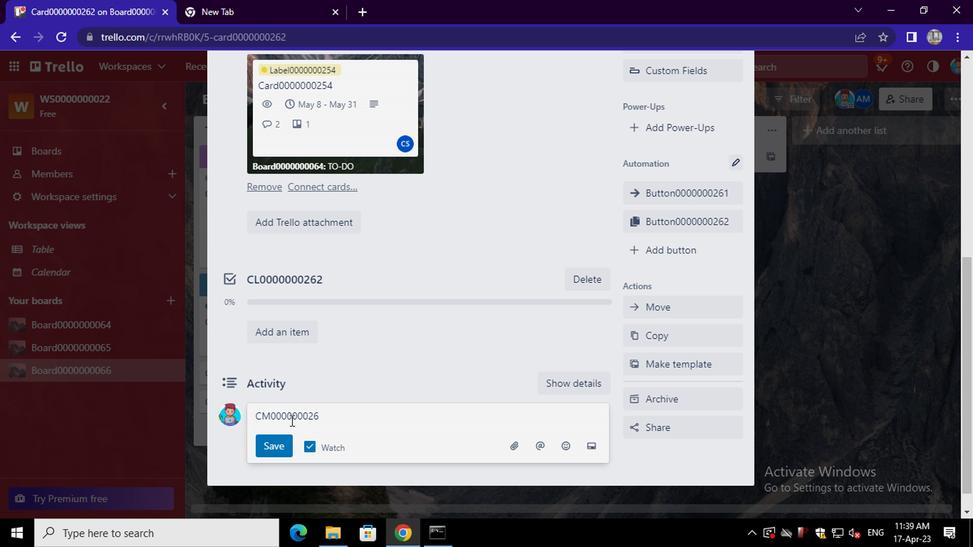 
Action: Mouse moved to (276, 451)
Screenshot: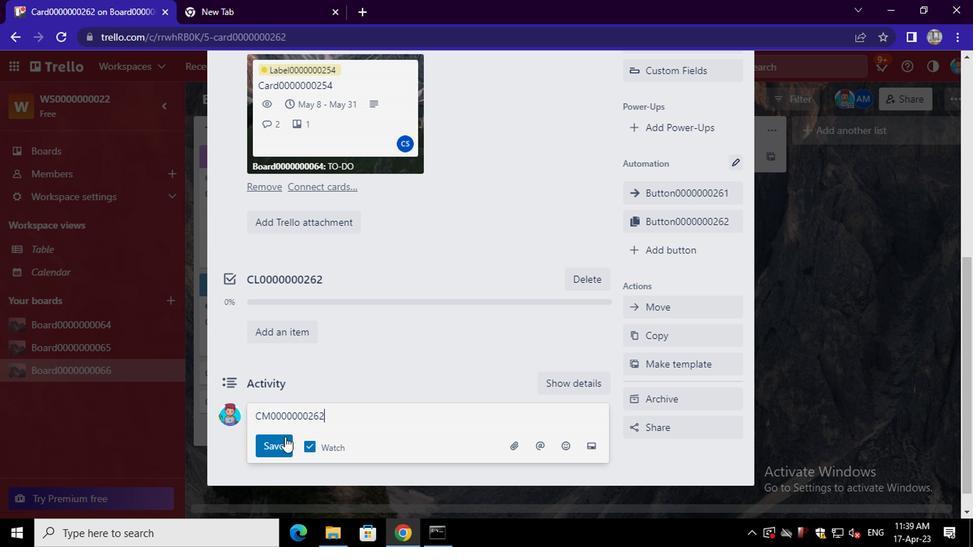 
Action: Mouse pressed left at (276, 451)
Screenshot: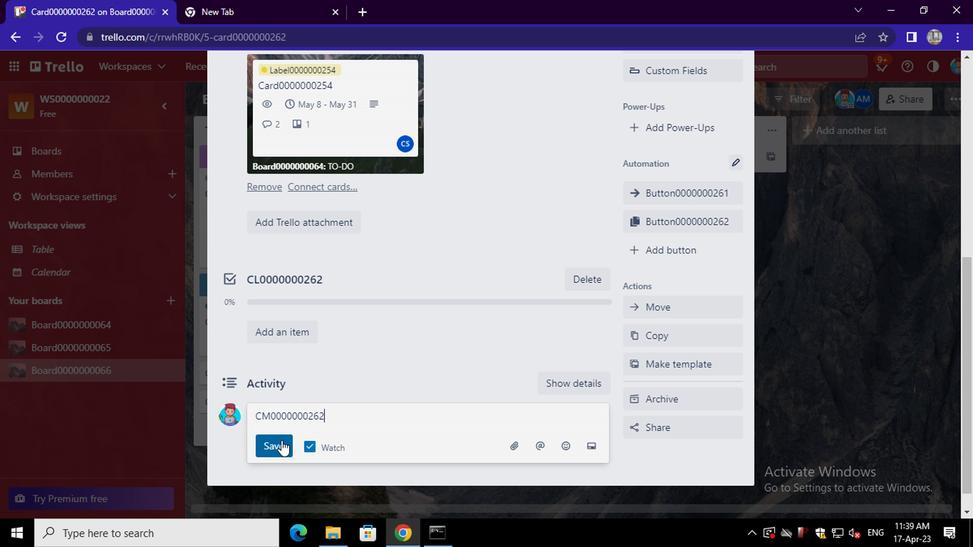
